 Task: Create a Workspace WS0000000023 in Trello with Workspace Type as ENGINEERING-IT and Workspace Description as WD0000000023. Invite a Team Member Mailaustralia7@gmail.com to Workspace WS0000000023 in Trello. Invite a Team Member Carxxstreet791@gmail.com to Workspace WS0000000023 in Trello. Invite a Team Member Ayush98111@gmail.com to Workspace WS0000000023 in Trello. Invite a Team Member Nikrathi899@gmail.com to Workspace WS0000000023 in Trello
Action: Mouse moved to (527, 50)
Screenshot: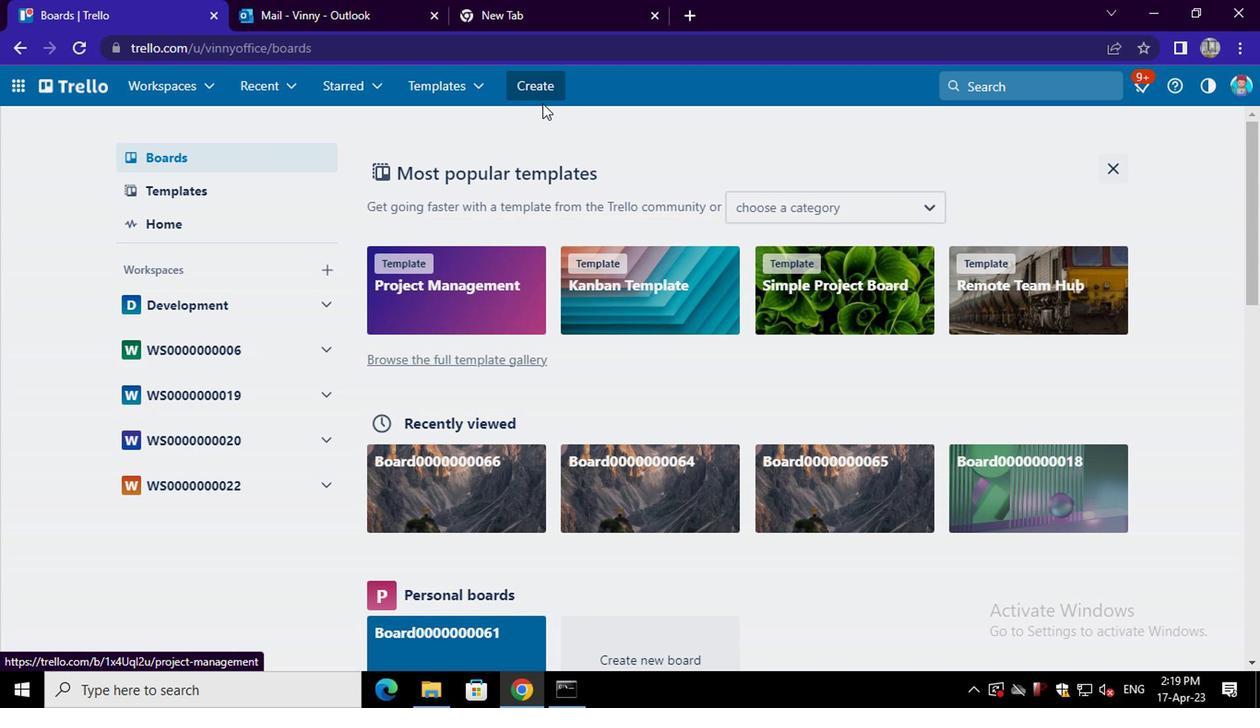 
Action: Mouse pressed left at (527, 50)
Screenshot: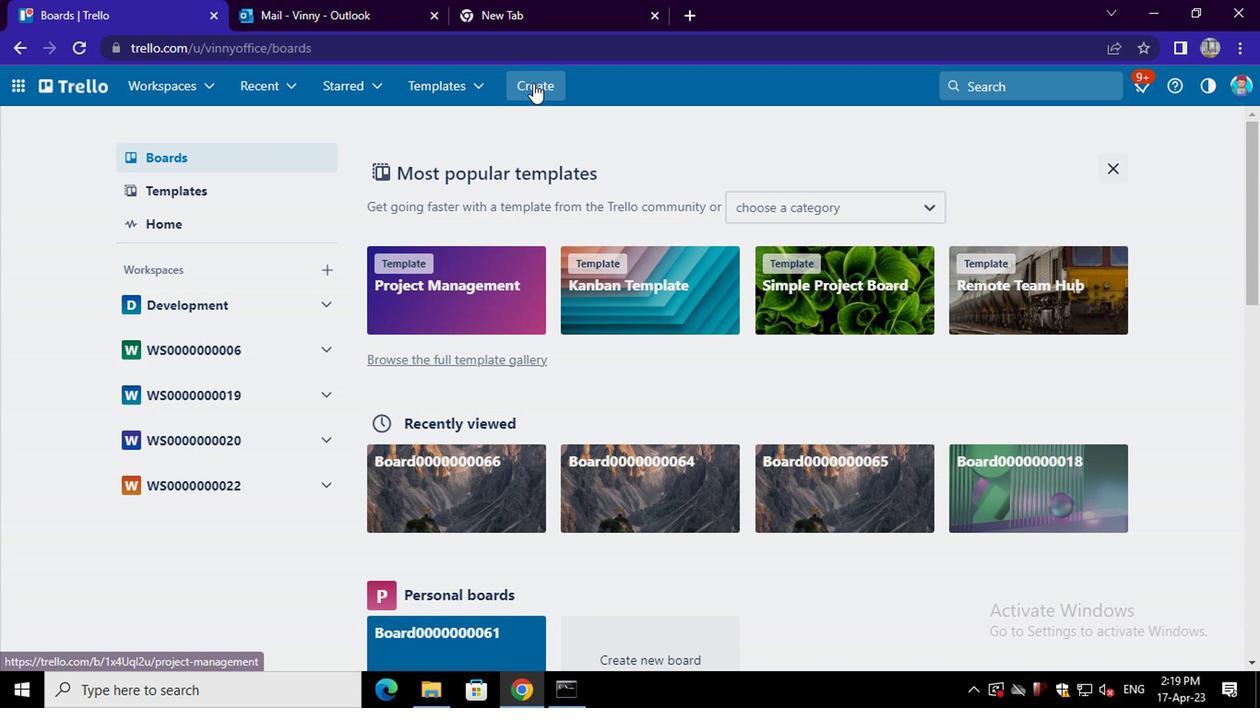
Action: Mouse moved to (545, 269)
Screenshot: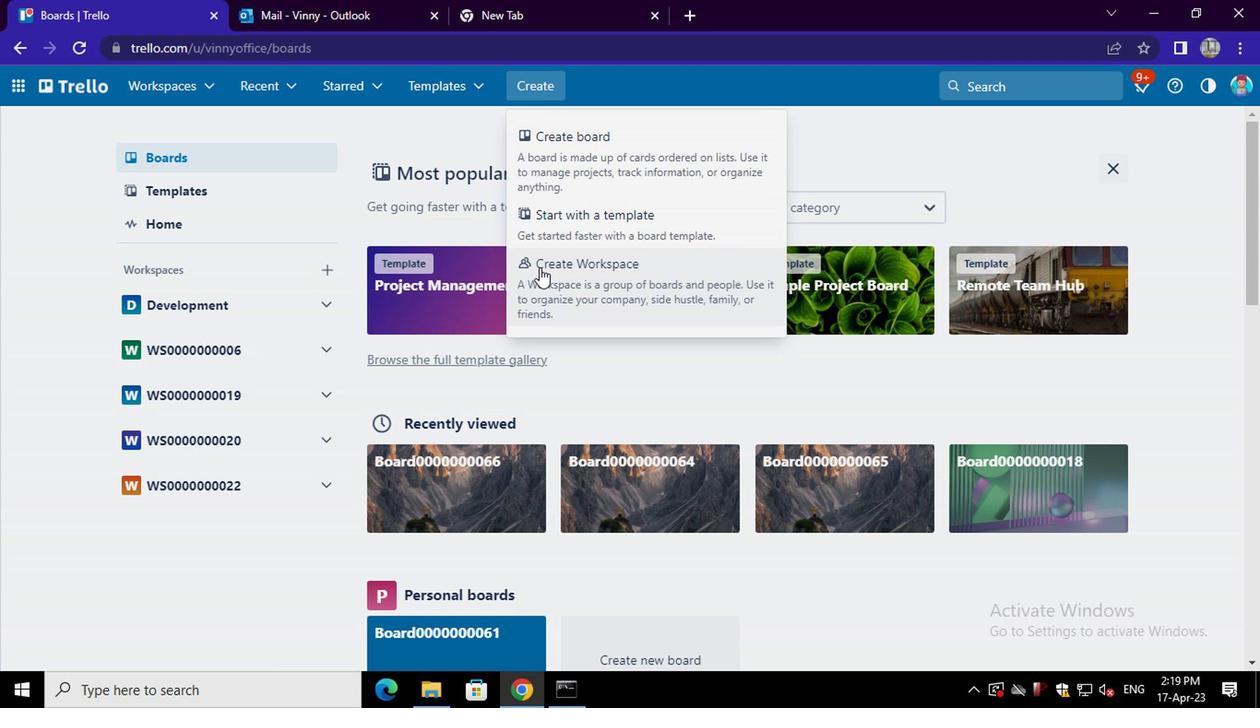 
Action: Mouse pressed left at (545, 269)
Screenshot: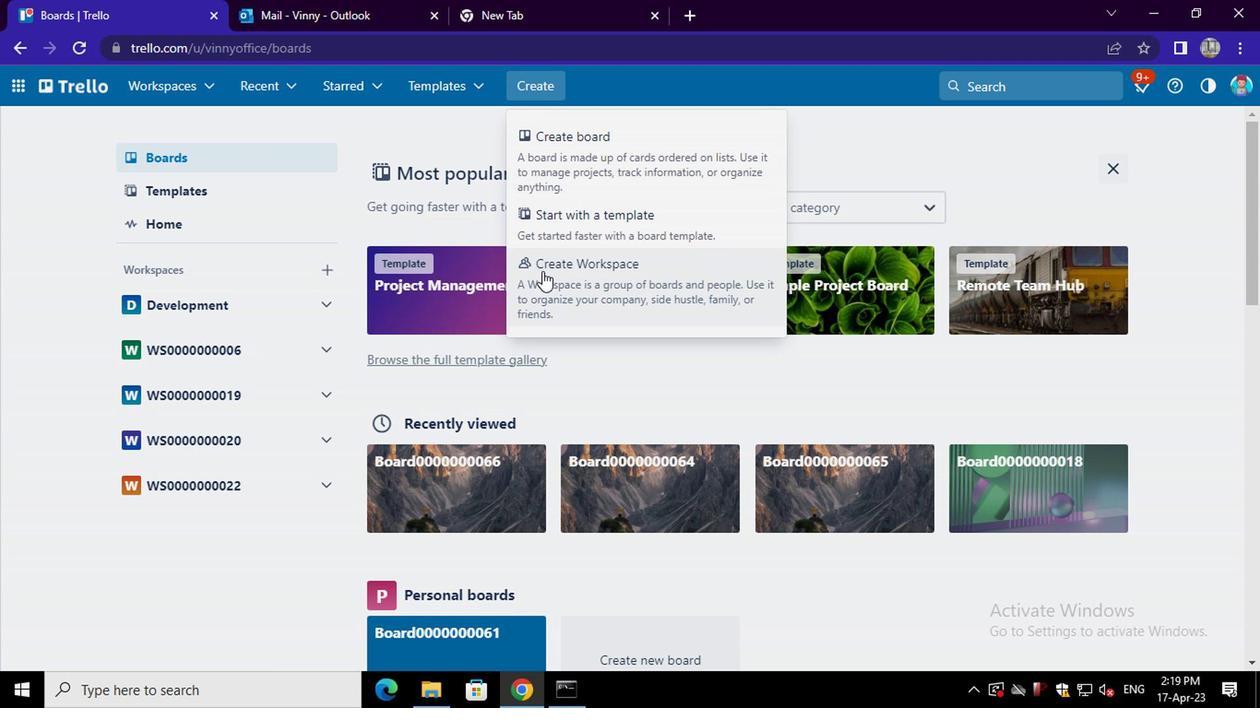 
Action: Mouse moved to (424, 311)
Screenshot: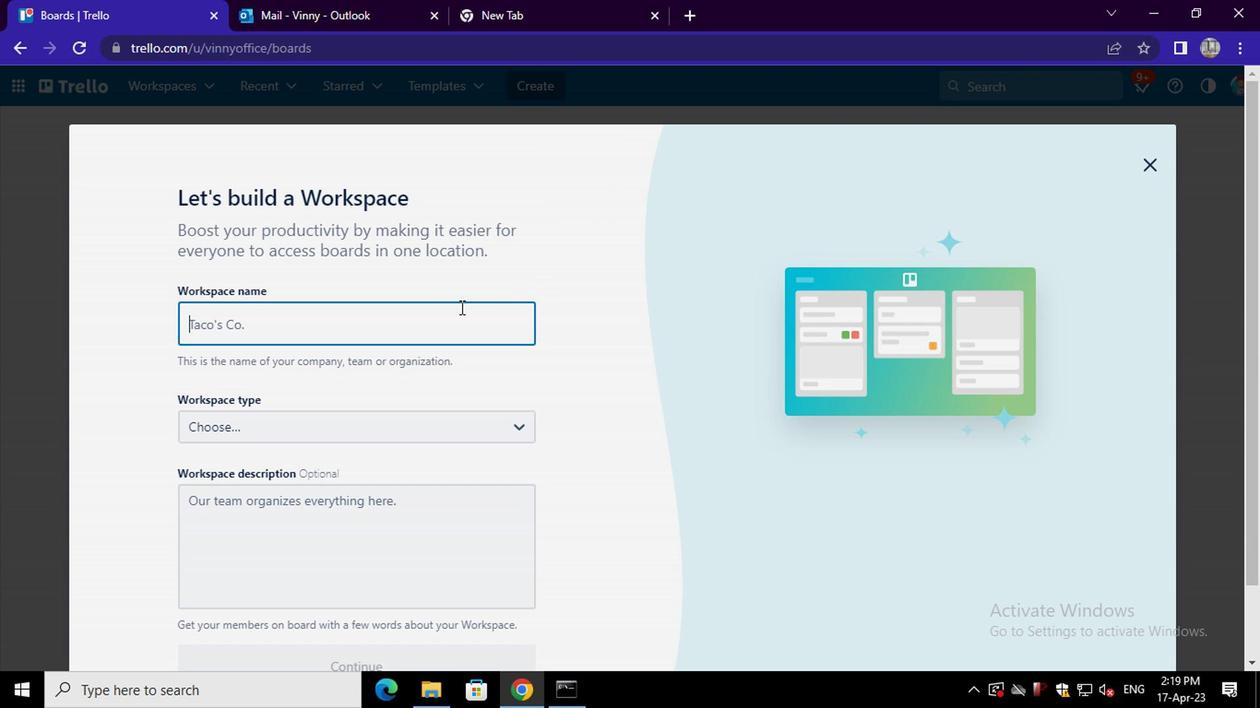 
Action: Mouse pressed left at (424, 311)
Screenshot: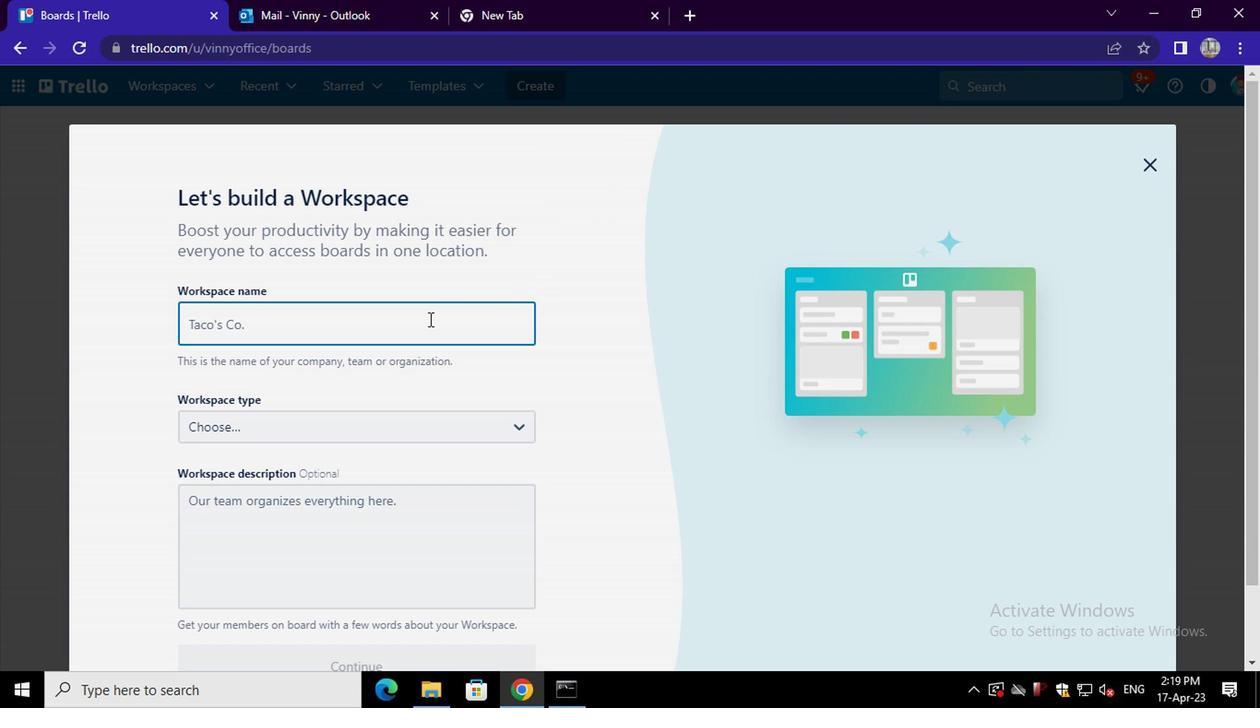 
Action: Key pressed <Key.shift>WS0000000023
Screenshot: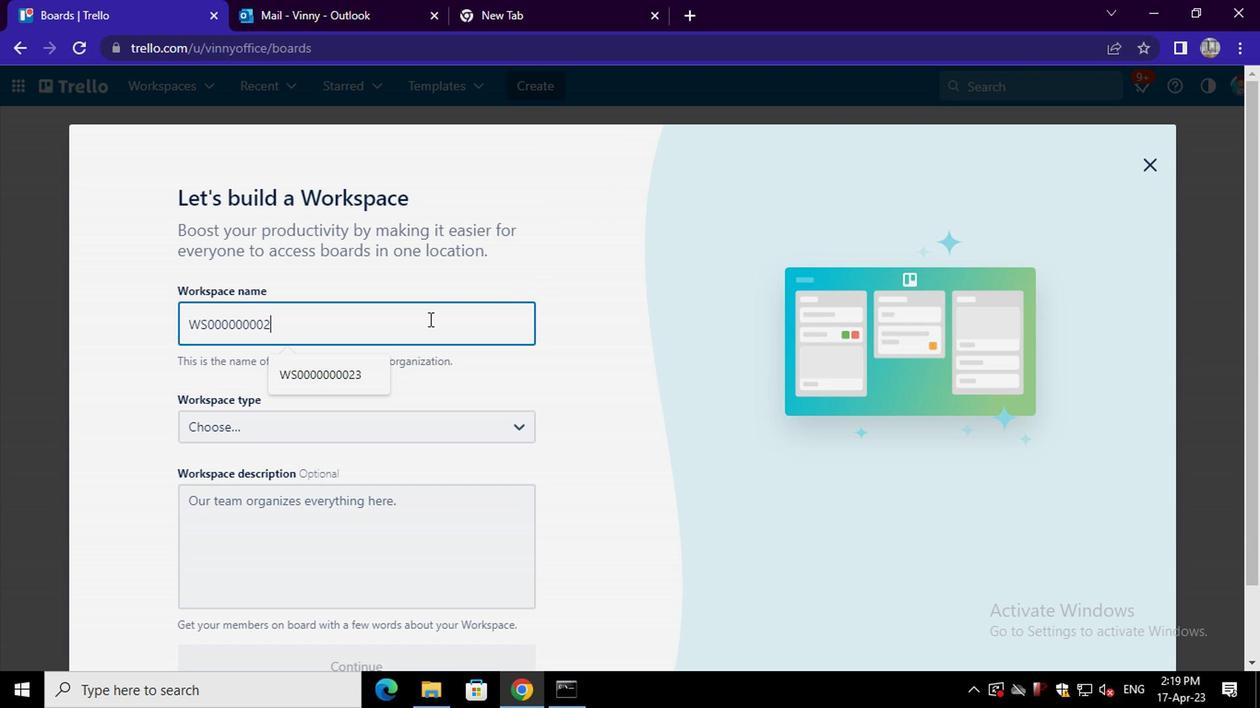 
Action: Mouse moved to (431, 420)
Screenshot: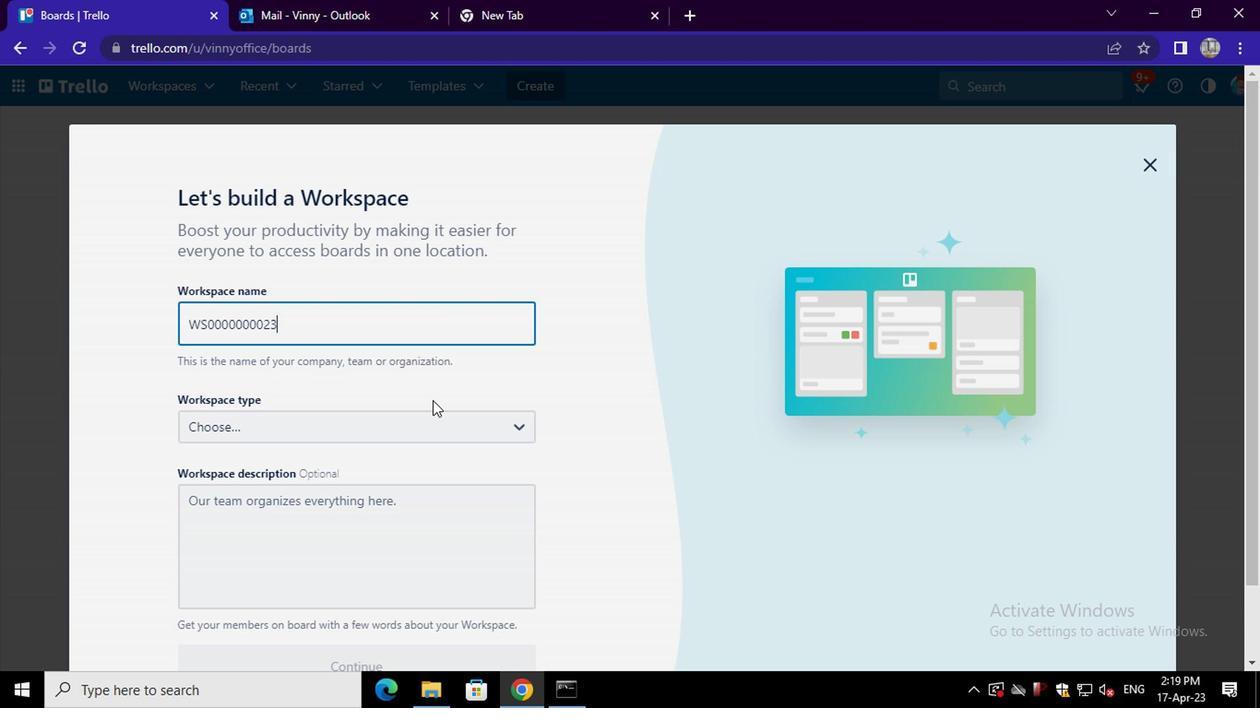 
Action: Mouse pressed left at (431, 420)
Screenshot: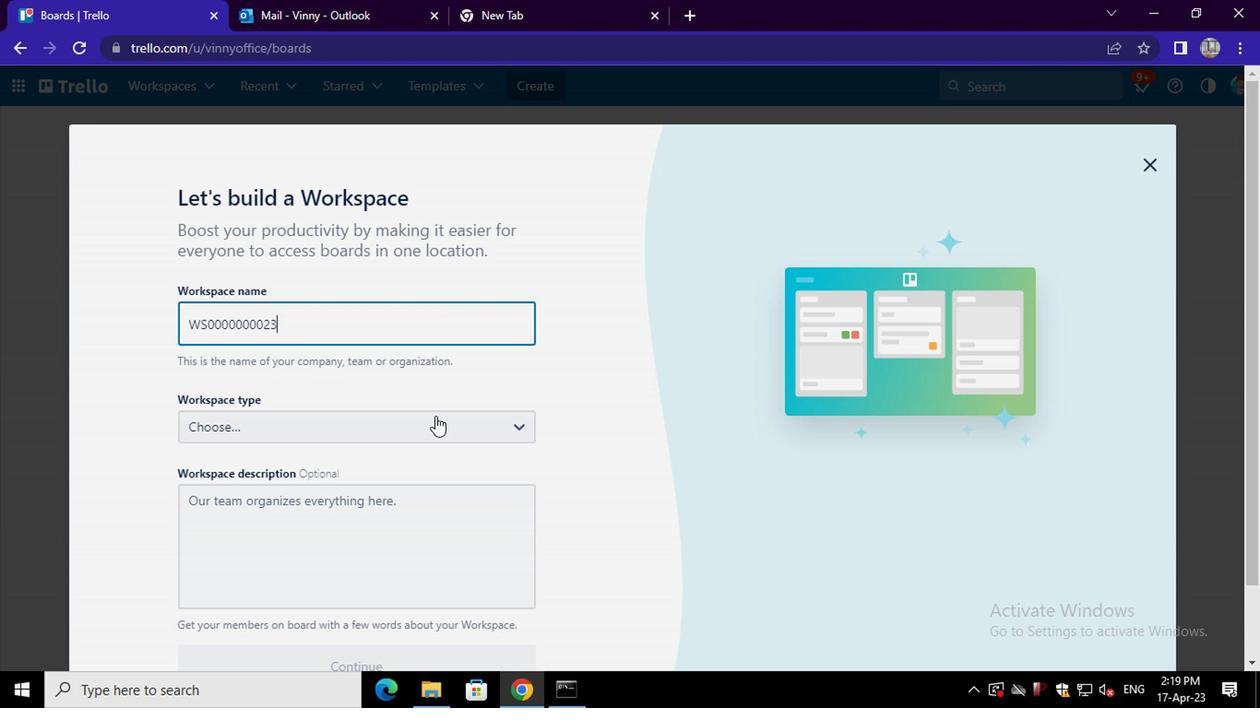 
Action: Mouse moved to (360, 488)
Screenshot: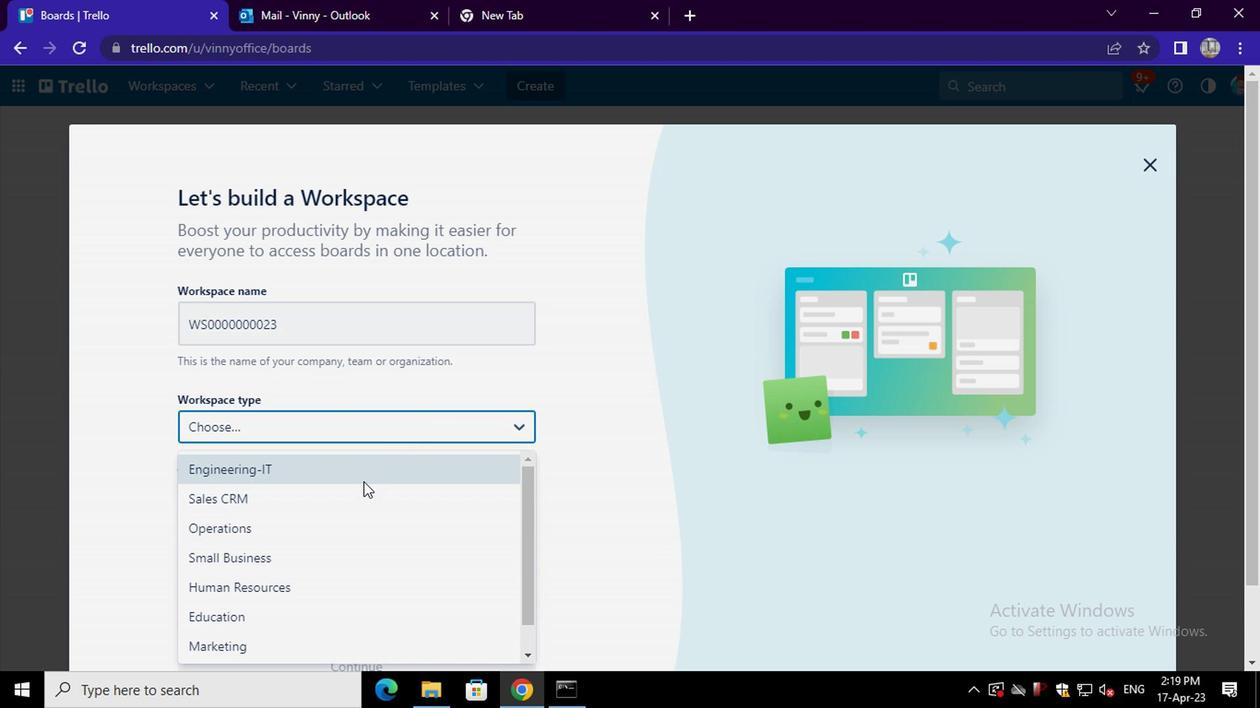 
Action: Mouse pressed left at (360, 488)
Screenshot: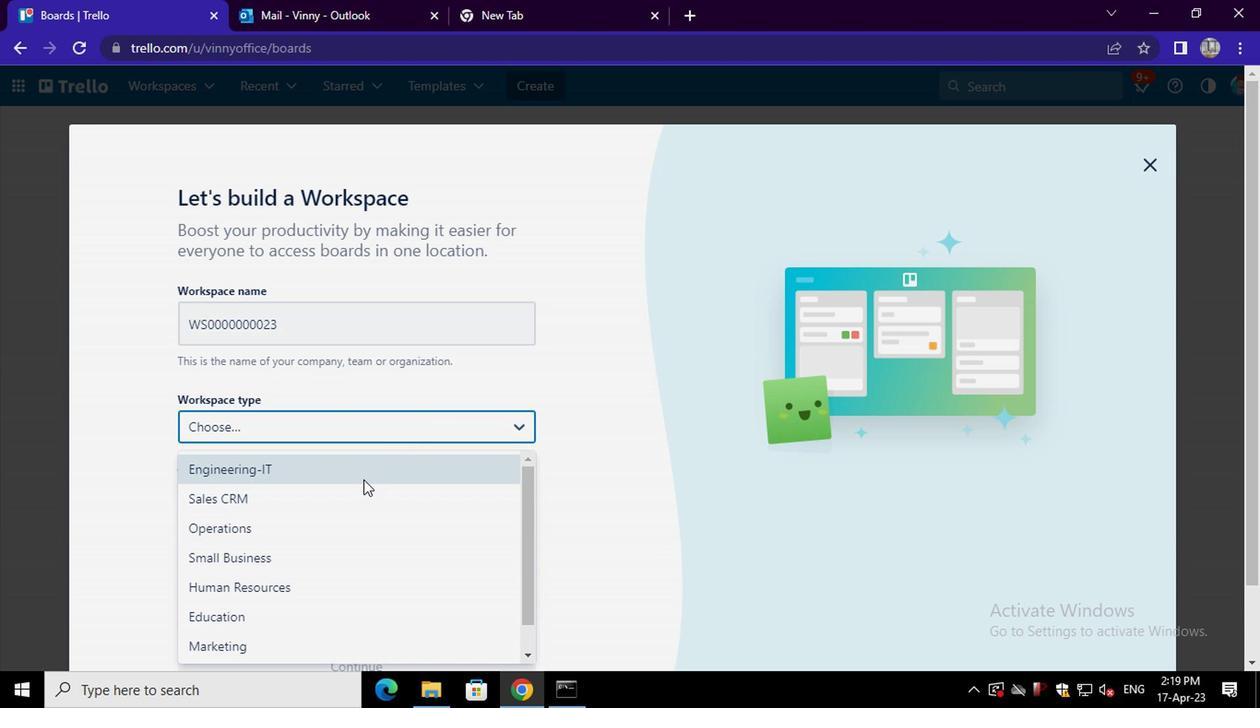 
Action: Mouse moved to (336, 520)
Screenshot: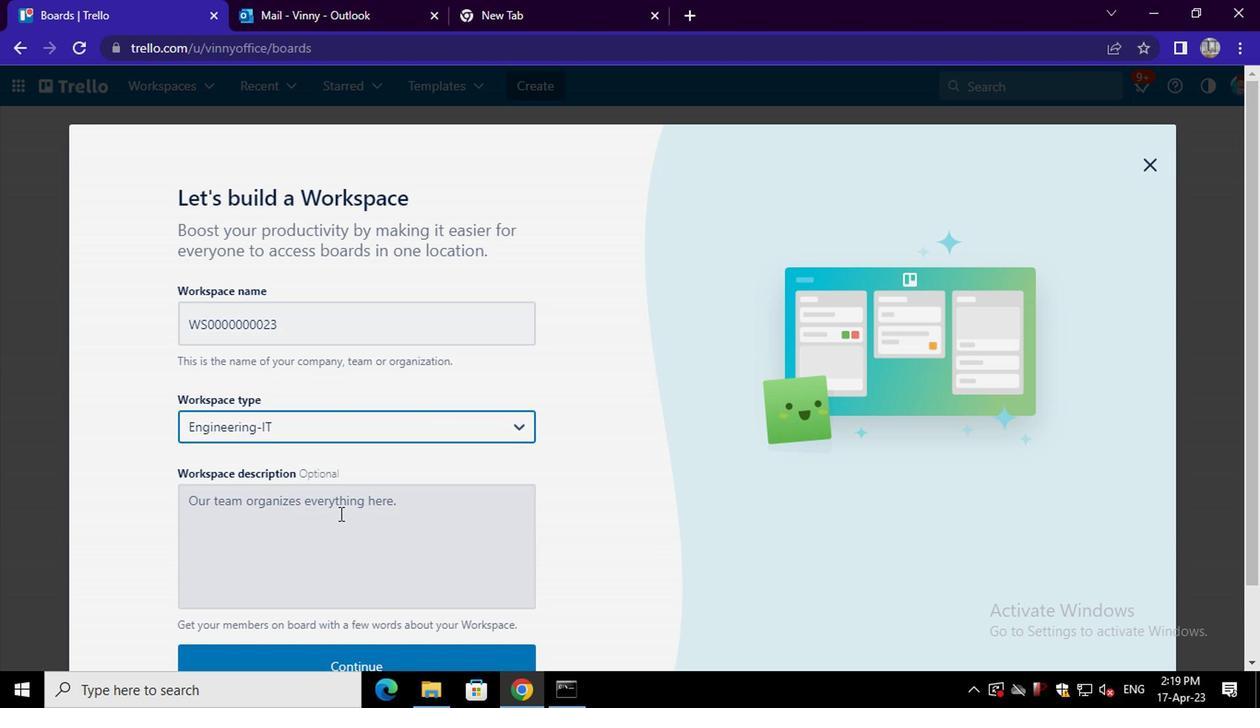 
Action: Mouse pressed left at (336, 520)
Screenshot: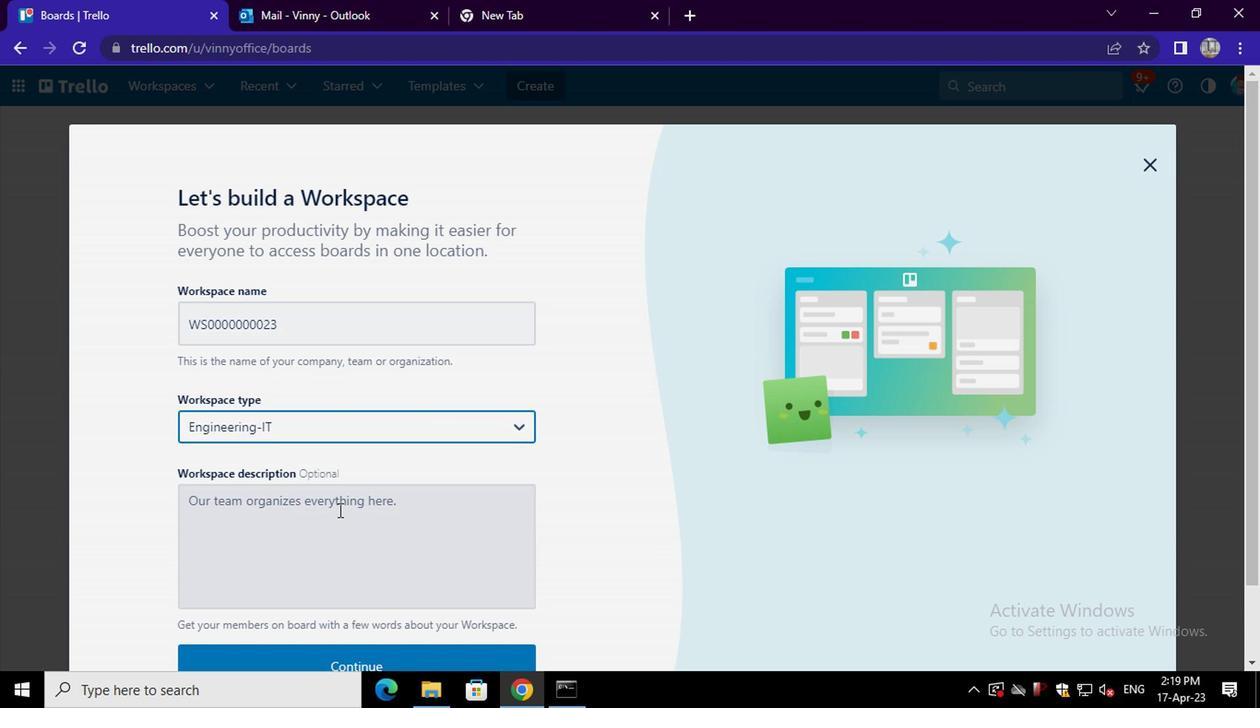
Action: Key pressed <Key.shift>WD0000000023
Screenshot: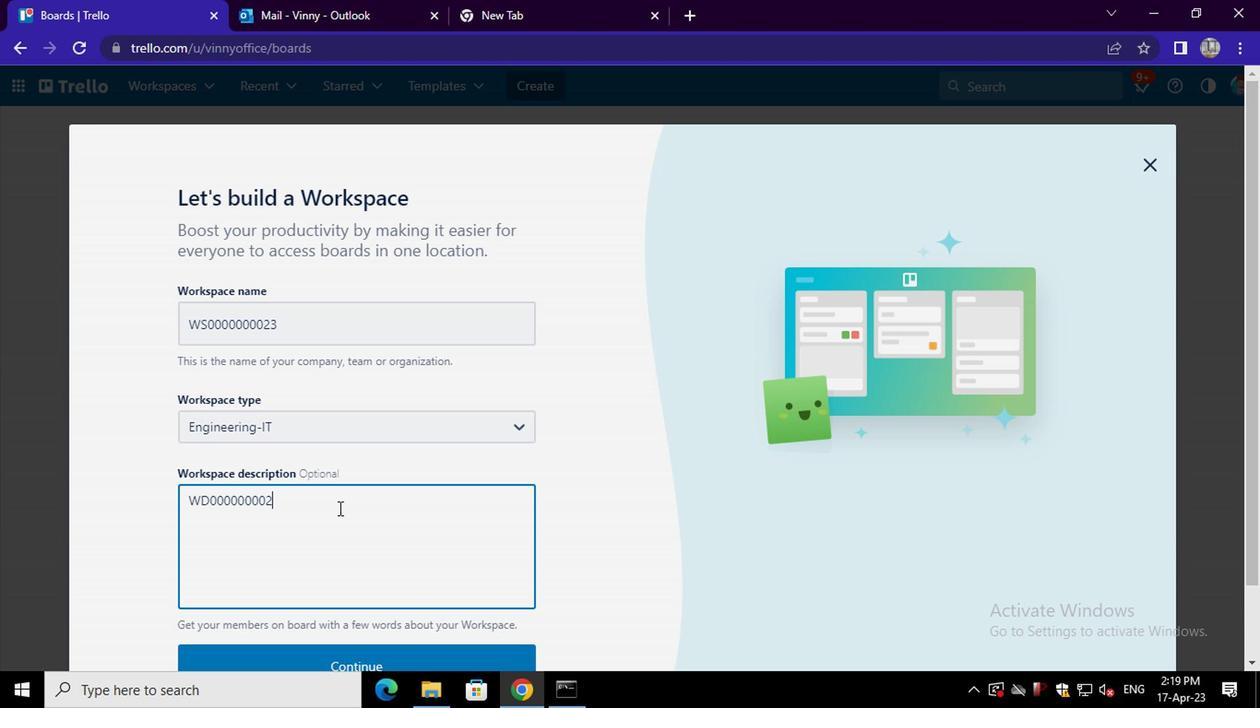 
Action: Mouse moved to (364, 693)
Screenshot: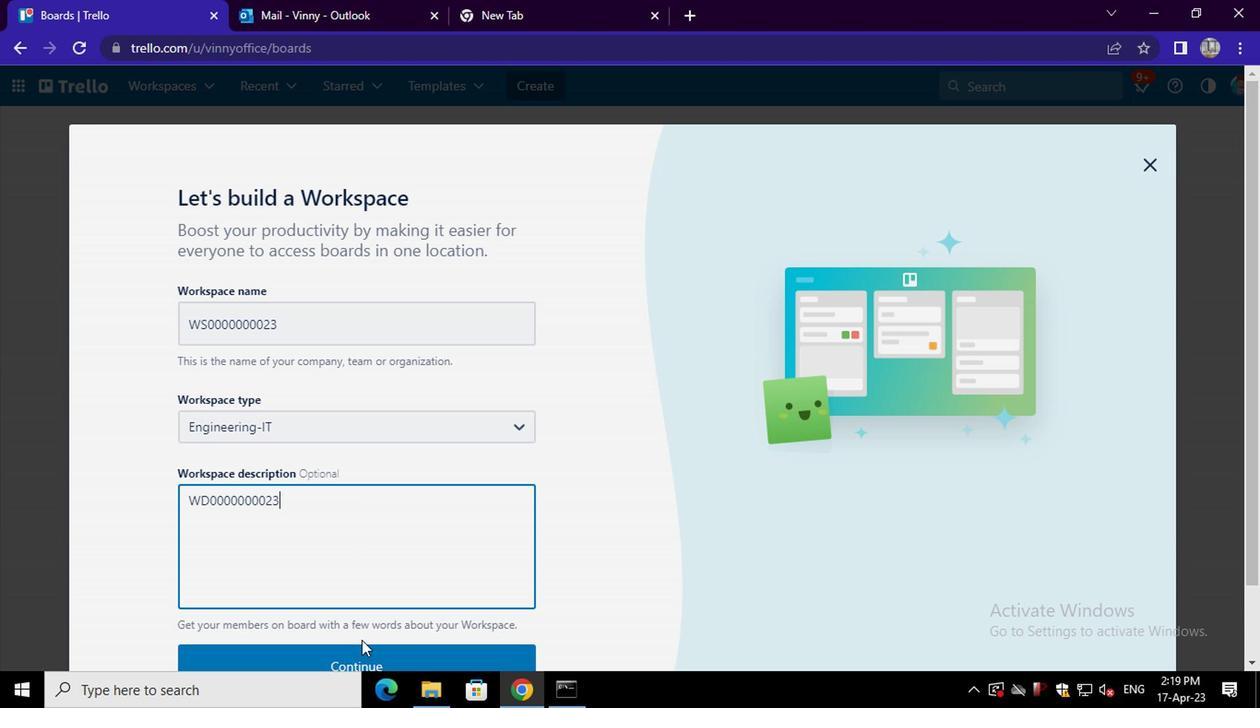 
Action: Mouse pressed left at (364, 693)
Screenshot: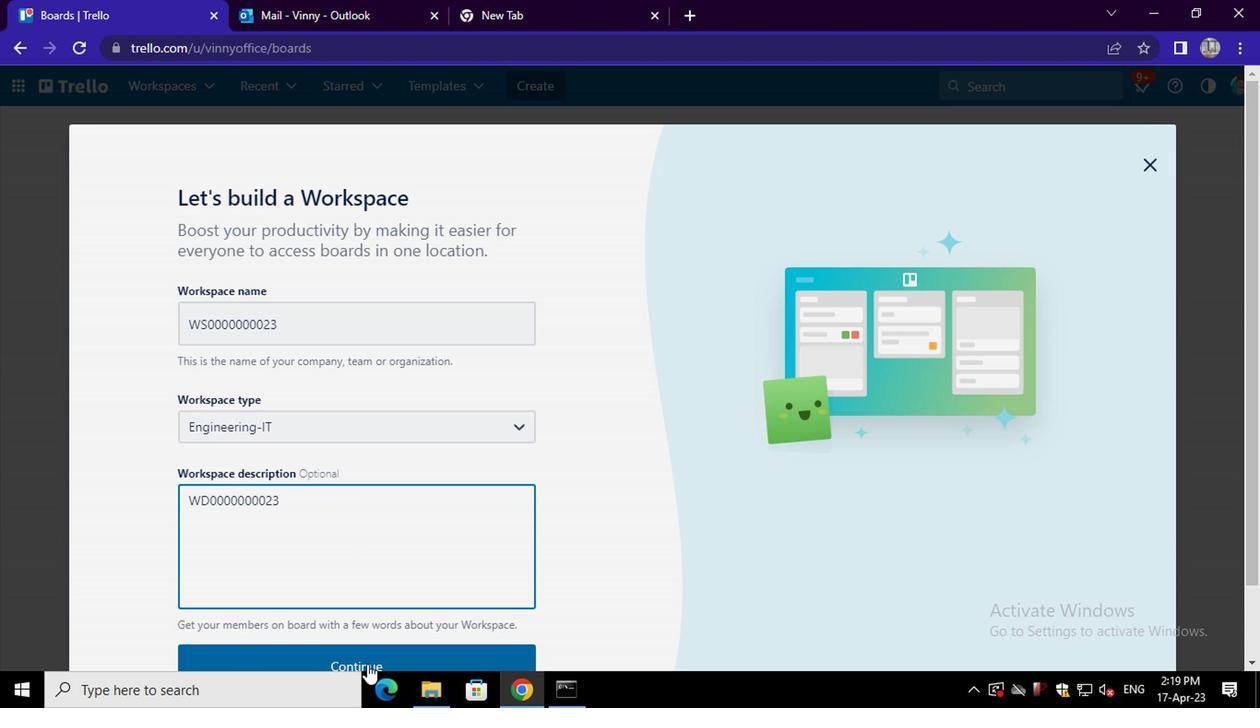 
Action: Mouse moved to (305, 324)
Screenshot: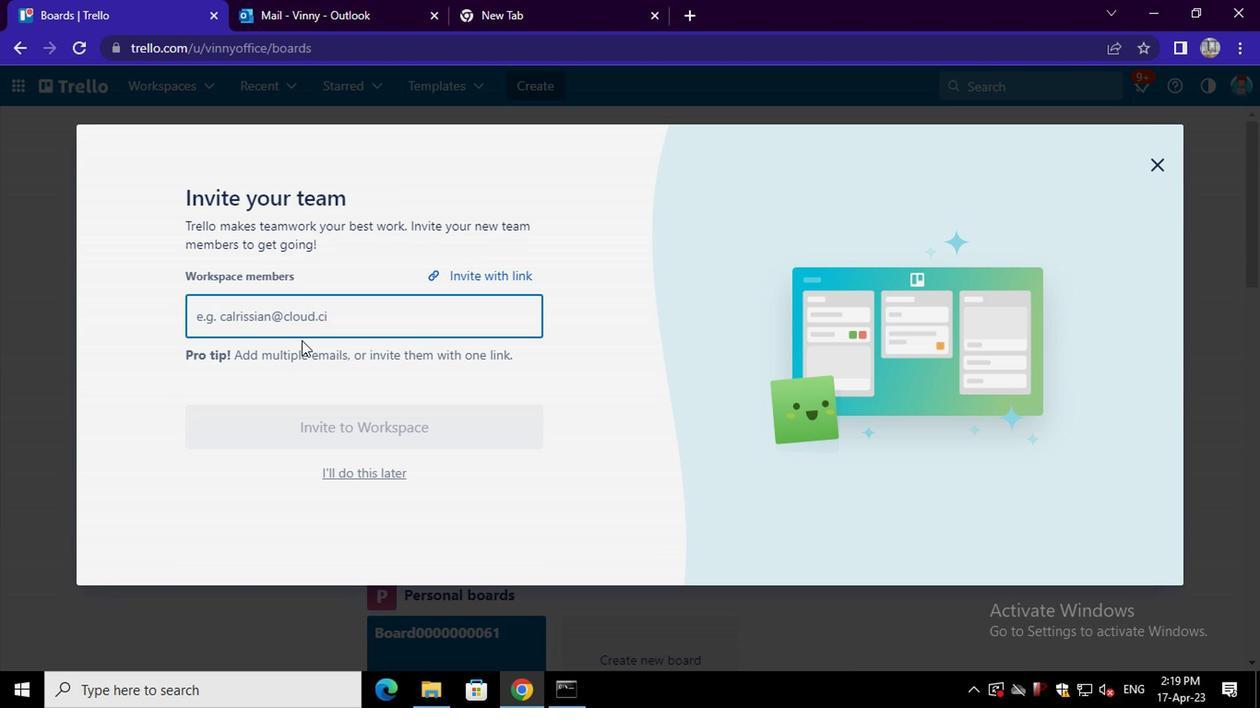 
Action: Mouse pressed left at (305, 324)
Screenshot: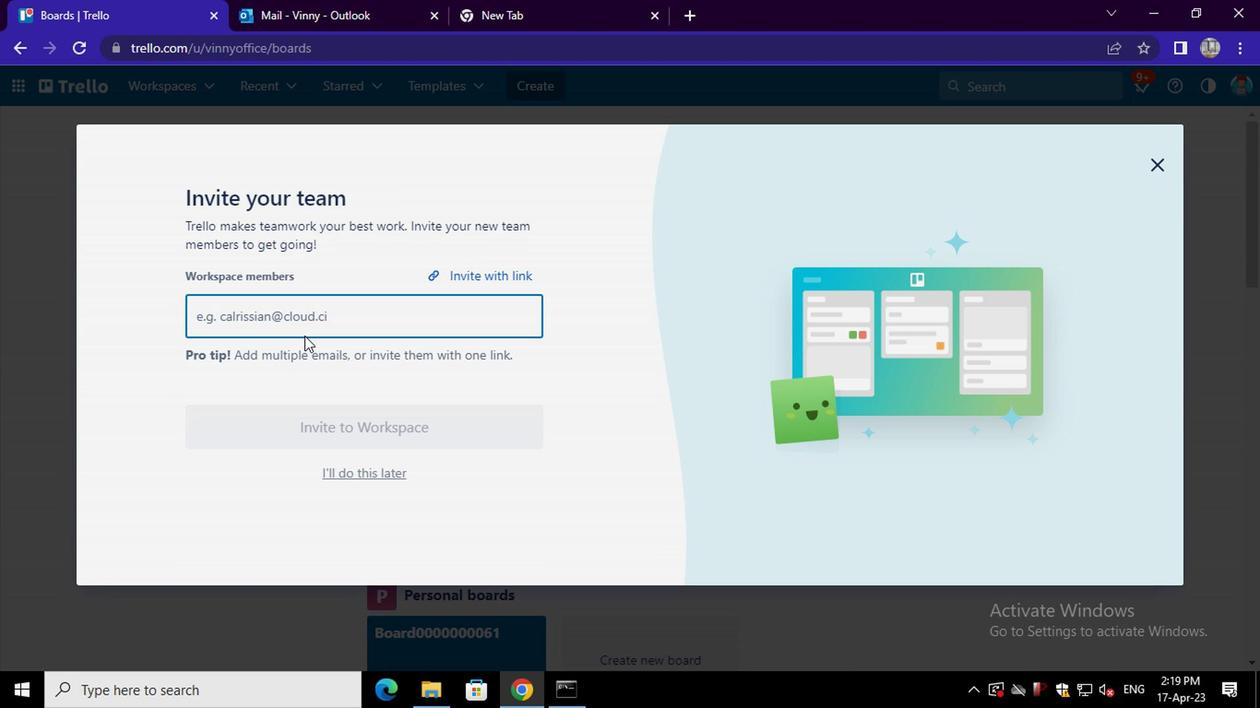 
Action: Mouse moved to (307, 322)
Screenshot: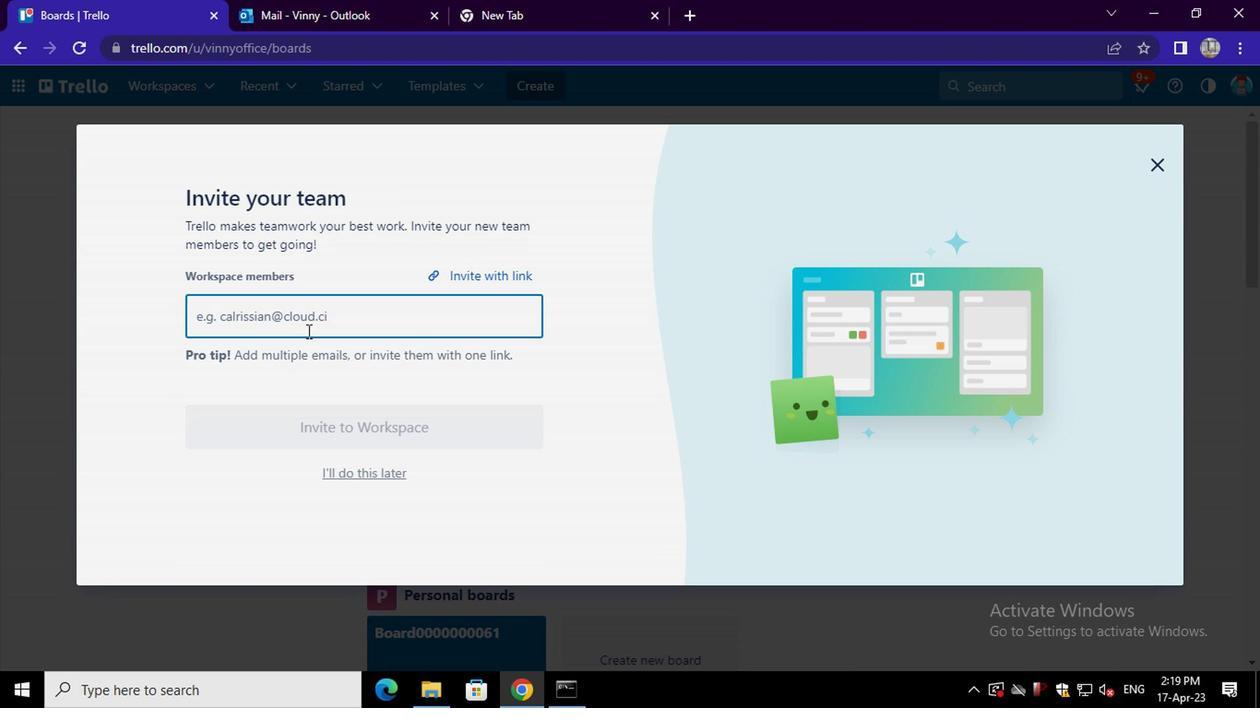 
Action: Key pressed <Key.shift>MAILAUSTRALIA7<Key.shift>@GMAIL.COM
Screenshot: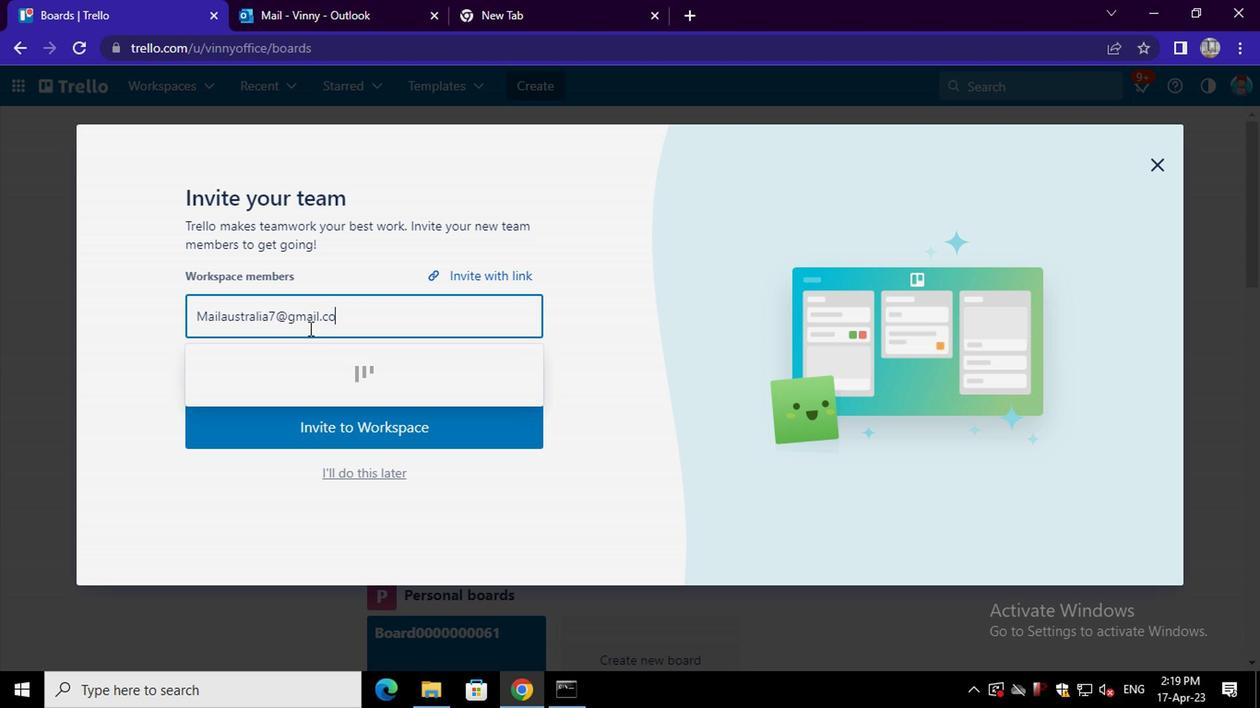 
Action: Mouse moved to (261, 381)
Screenshot: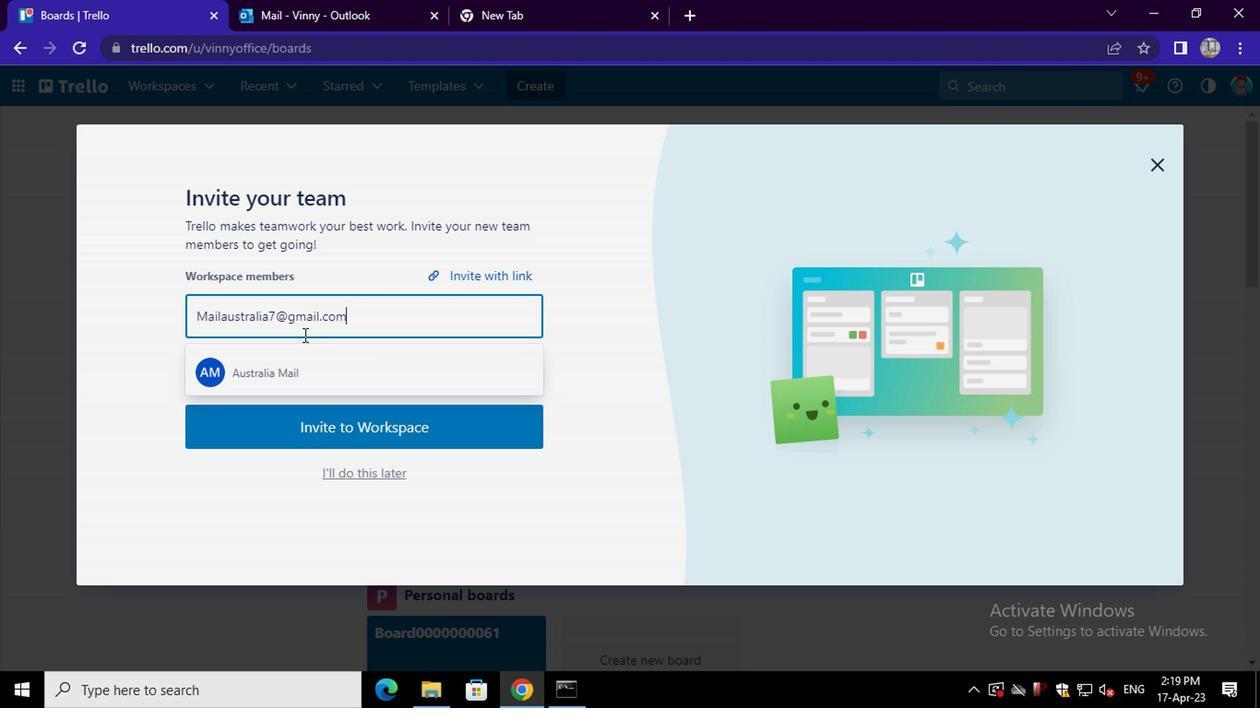 
Action: Mouse pressed left at (261, 381)
Screenshot: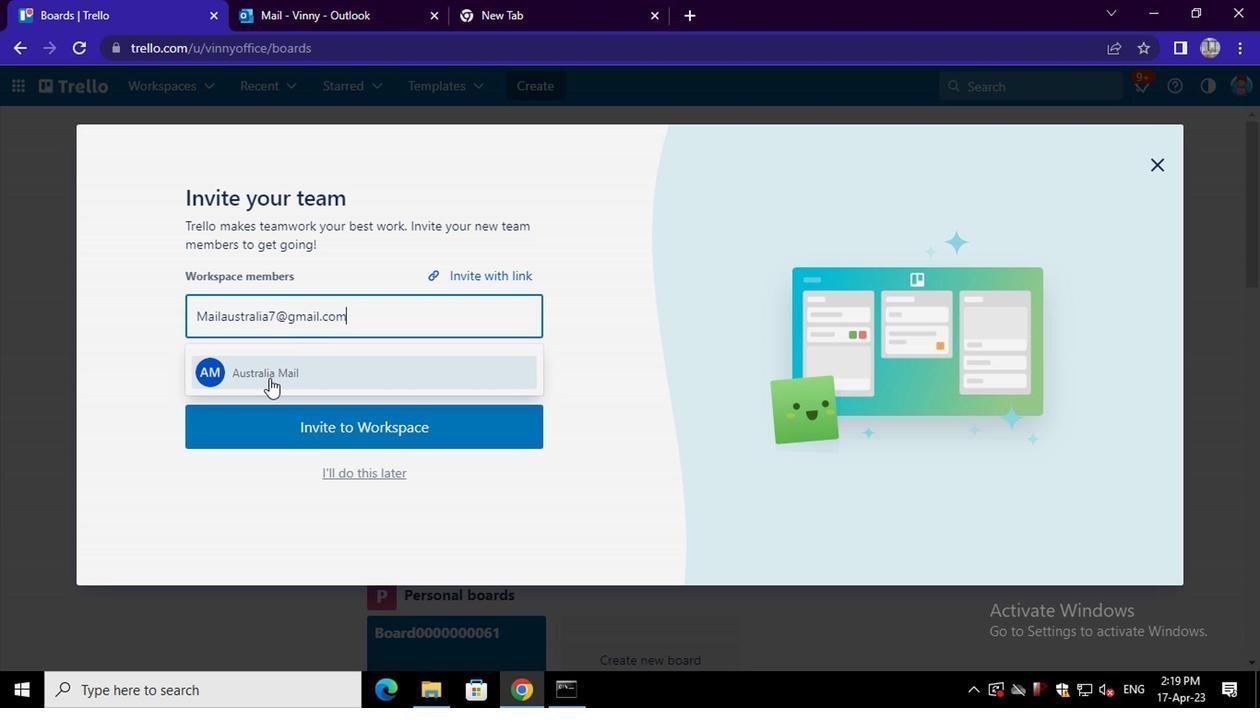 
Action: Mouse moved to (326, 308)
Screenshot: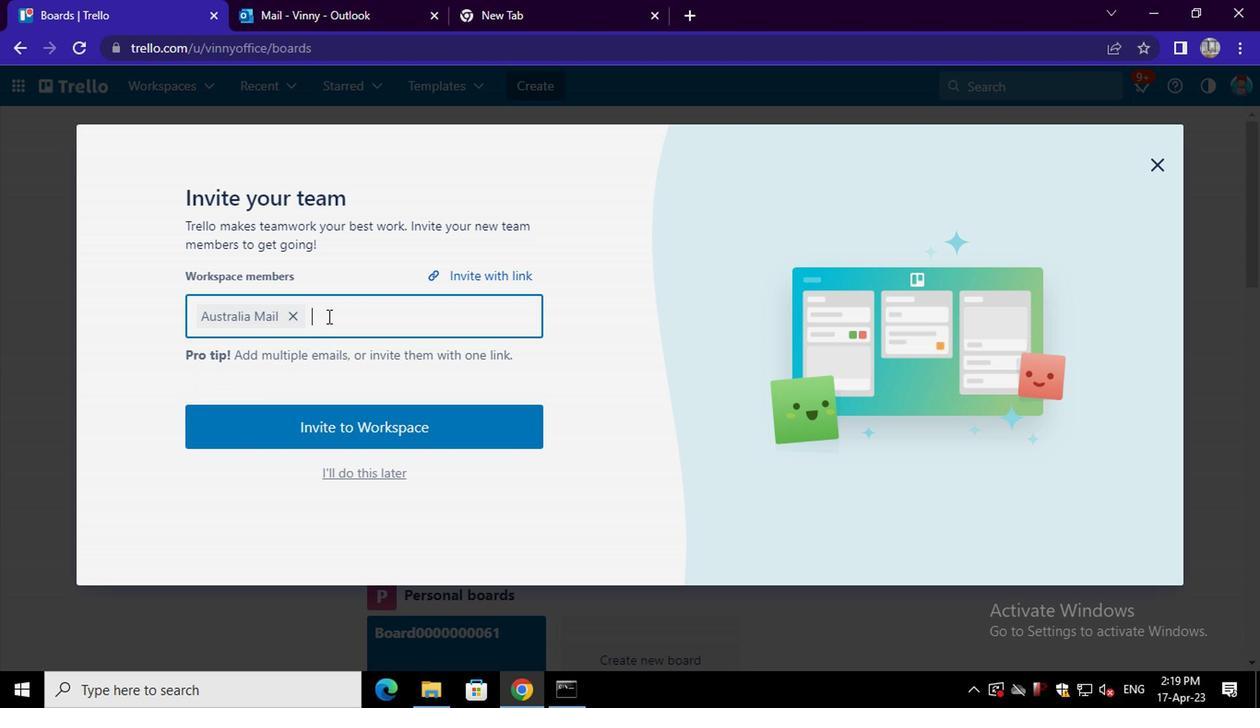 
Action: Mouse pressed left at (326, 308)
Screenshot: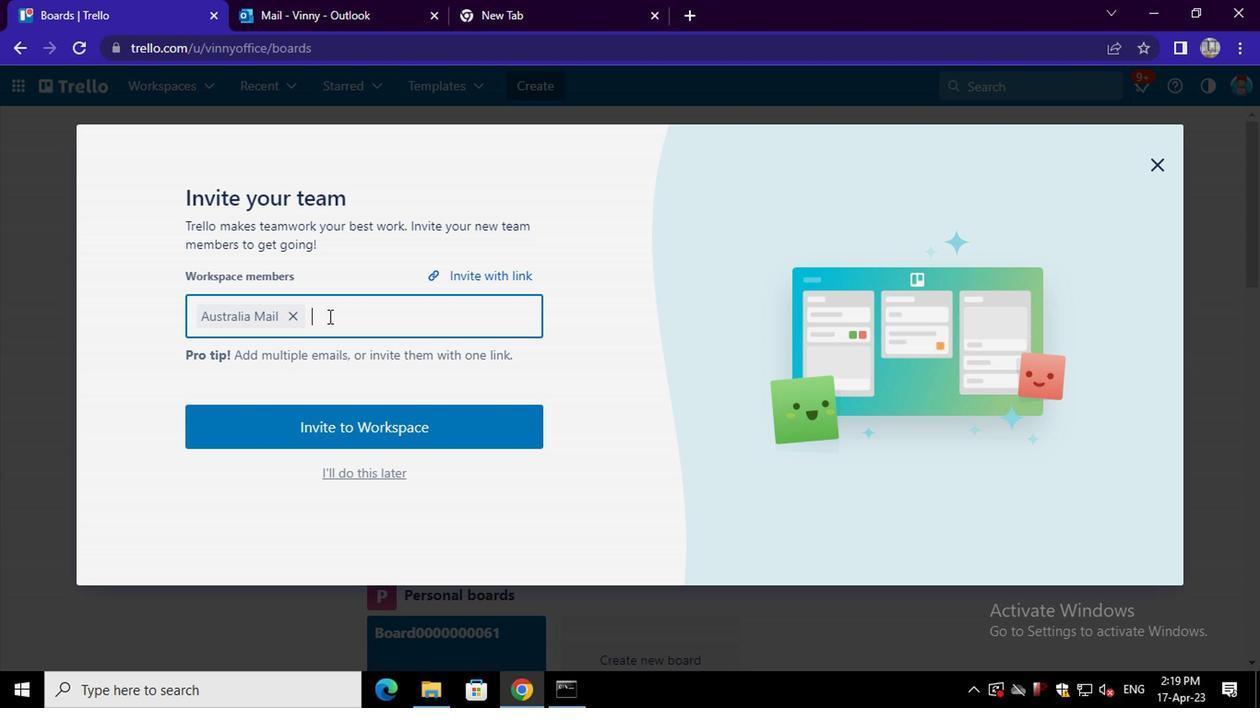 
Action: Key pressed <Key.shift>CARXXSTREET791<Key.shift>@GMAIL.COM
Screenshot: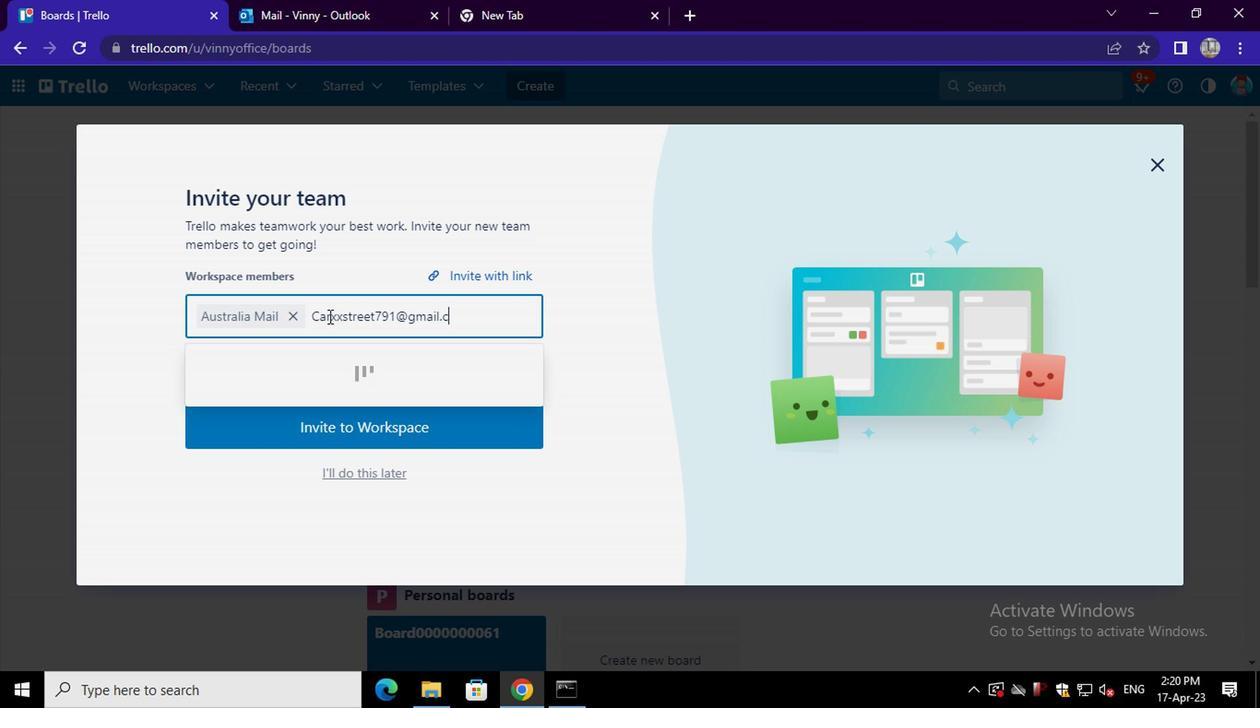 
Action: Mouse moved to (308, 365)
Screenshot: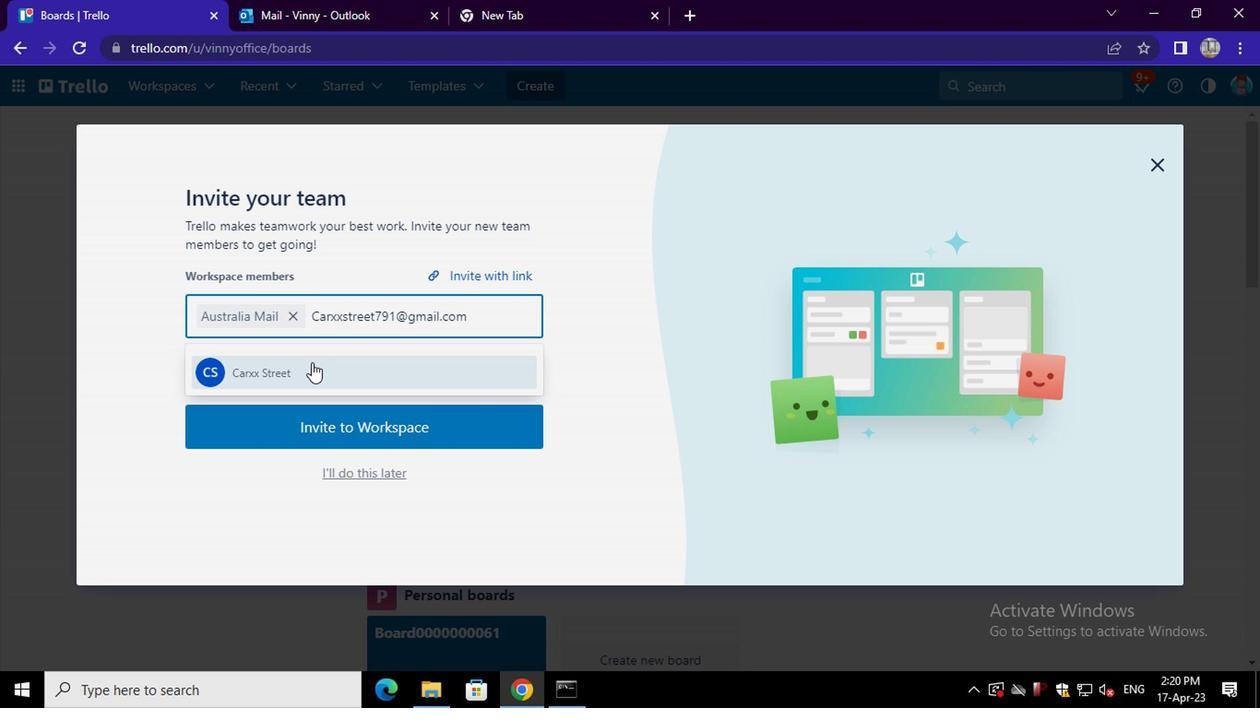 
Action: Mouse pressed left at (308, 365)
Screenshot: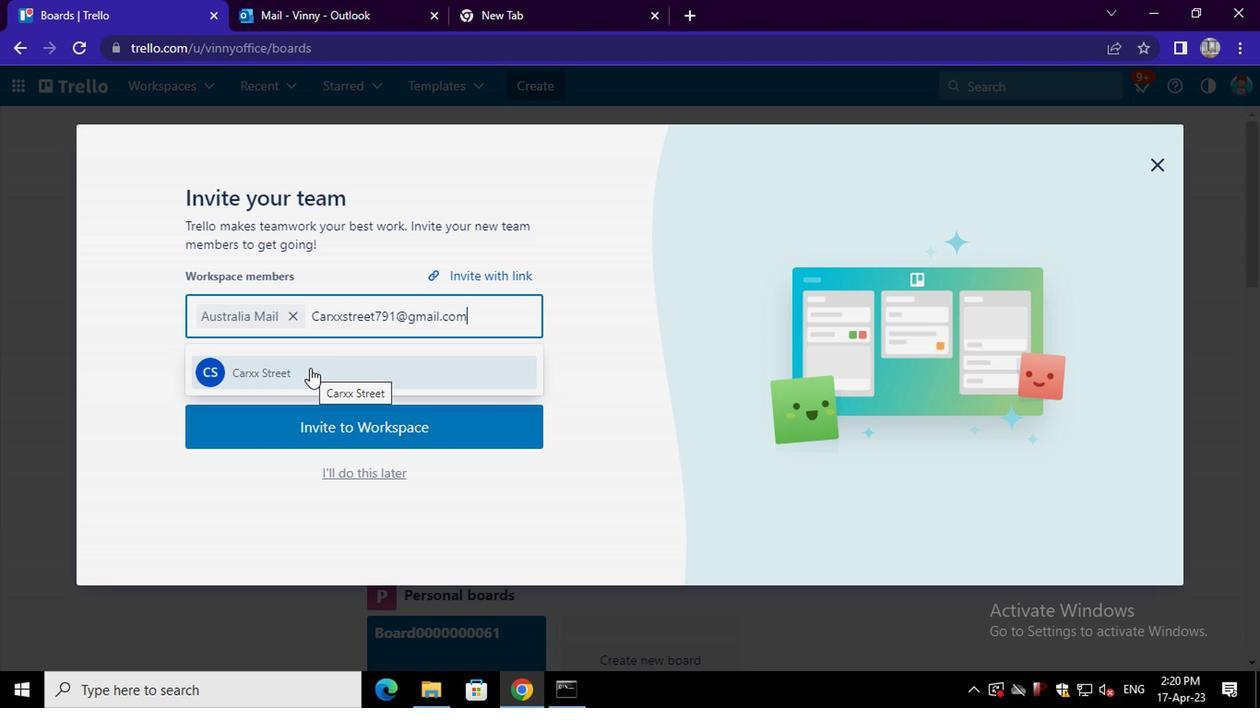 
Action: Mouse moved to (351, 344)
Screenshot: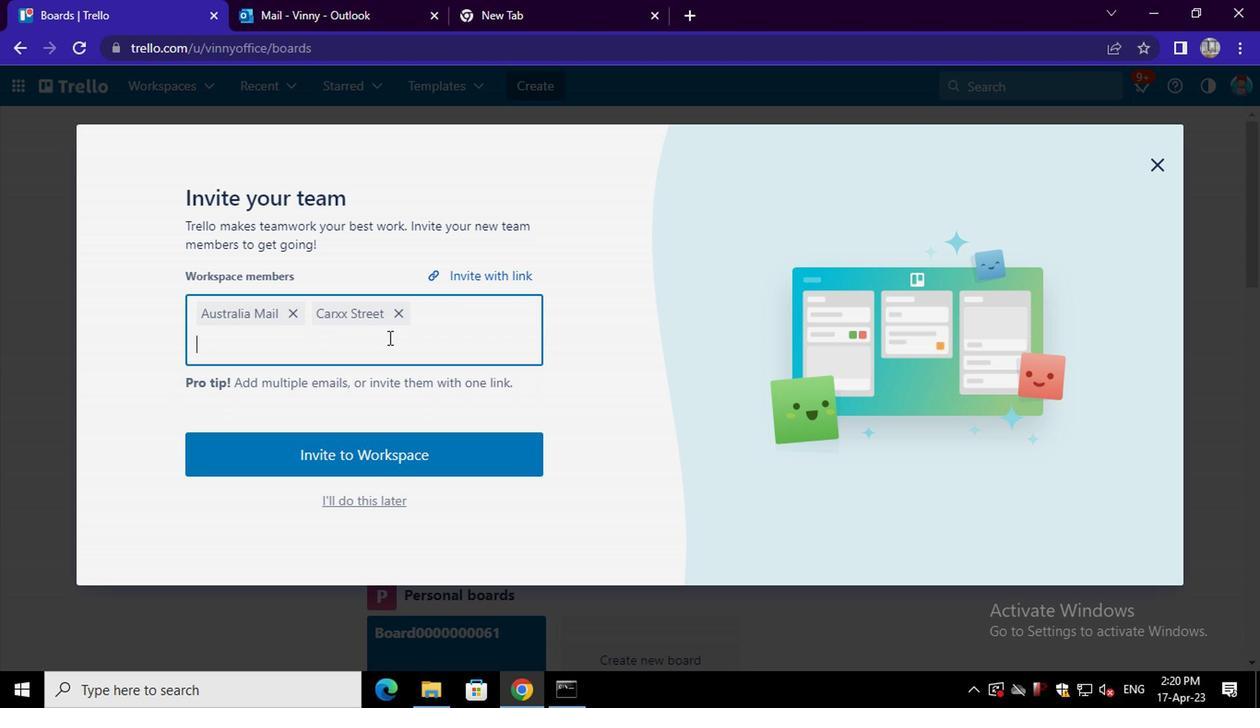 
Action: Mouse pressed left at (351, 344)
Screenshot: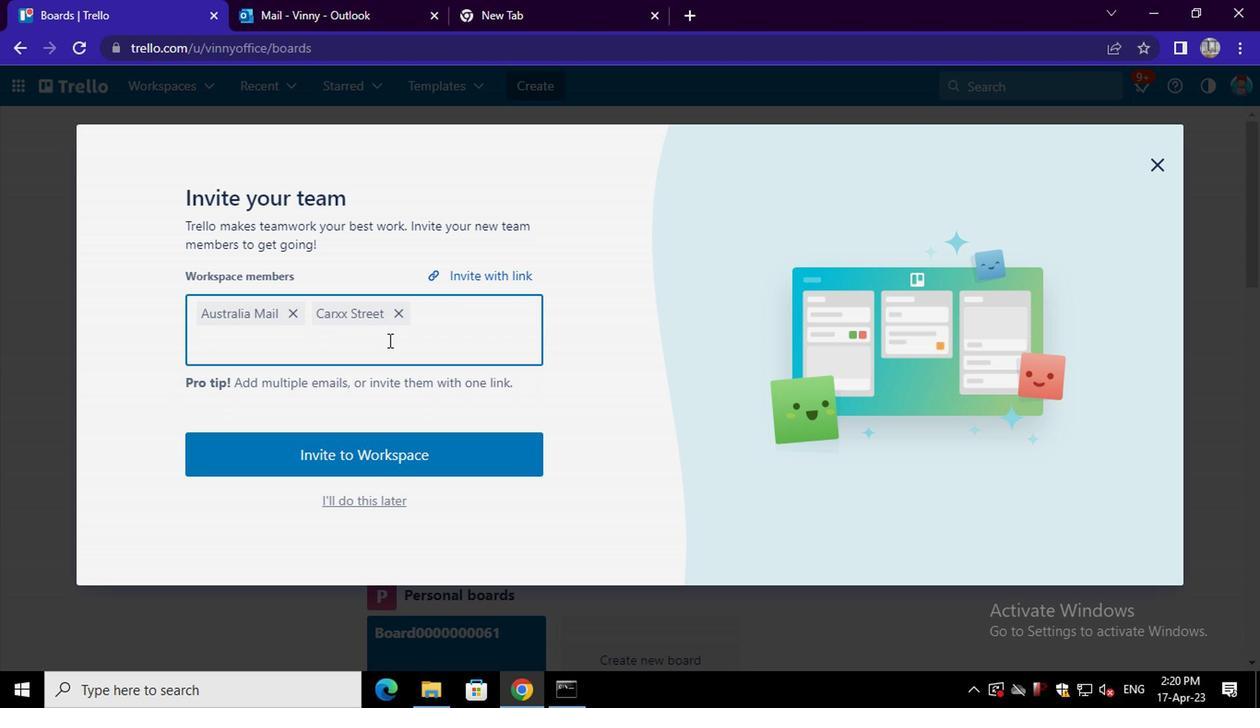 
Action: Key pressed <Key.shift>AYUSH98111<Key.shift>@GMAIL.COM
Screenshot: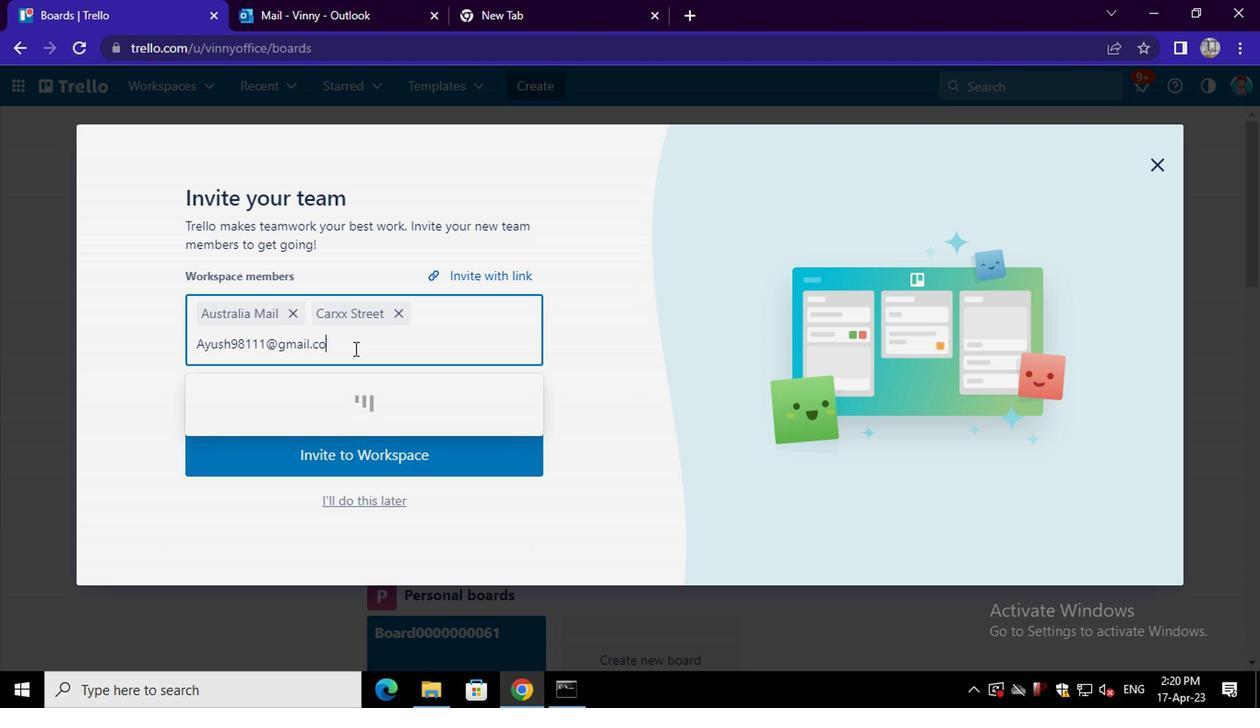 
Action: Mouse moved to (334, 412)
Screenshot: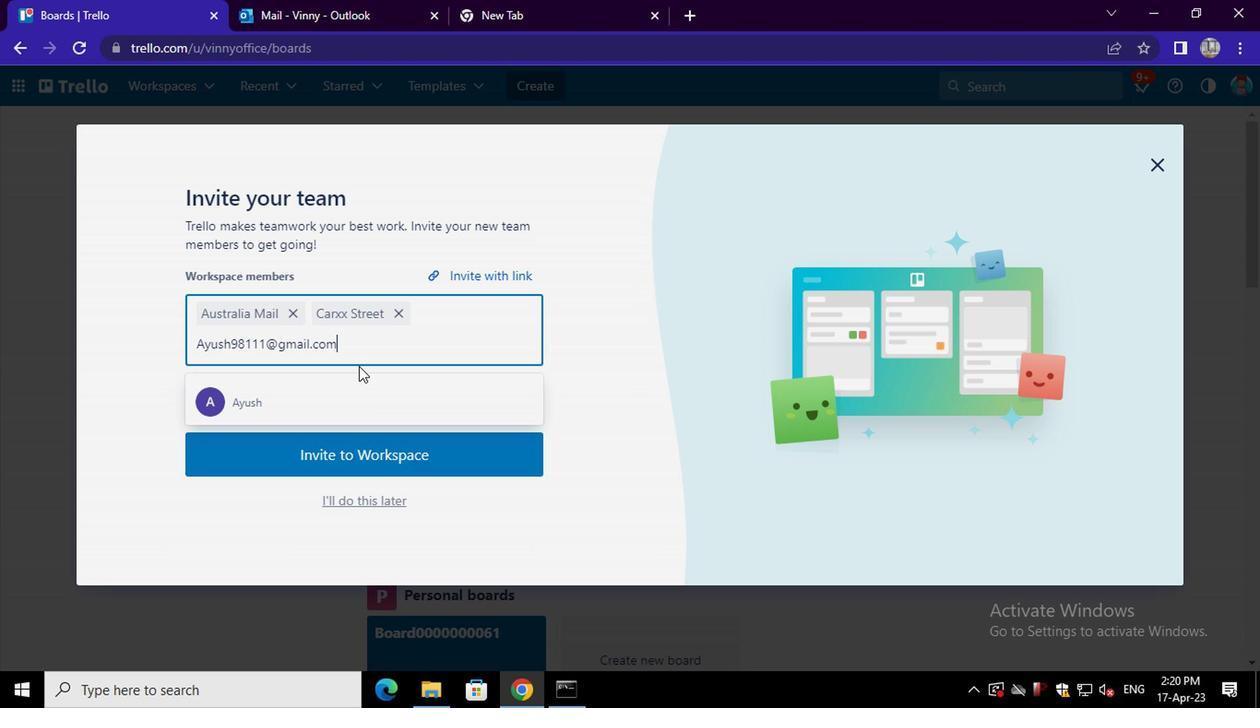 
Action: Mouse pressed left at (334, 412)
Screenshot: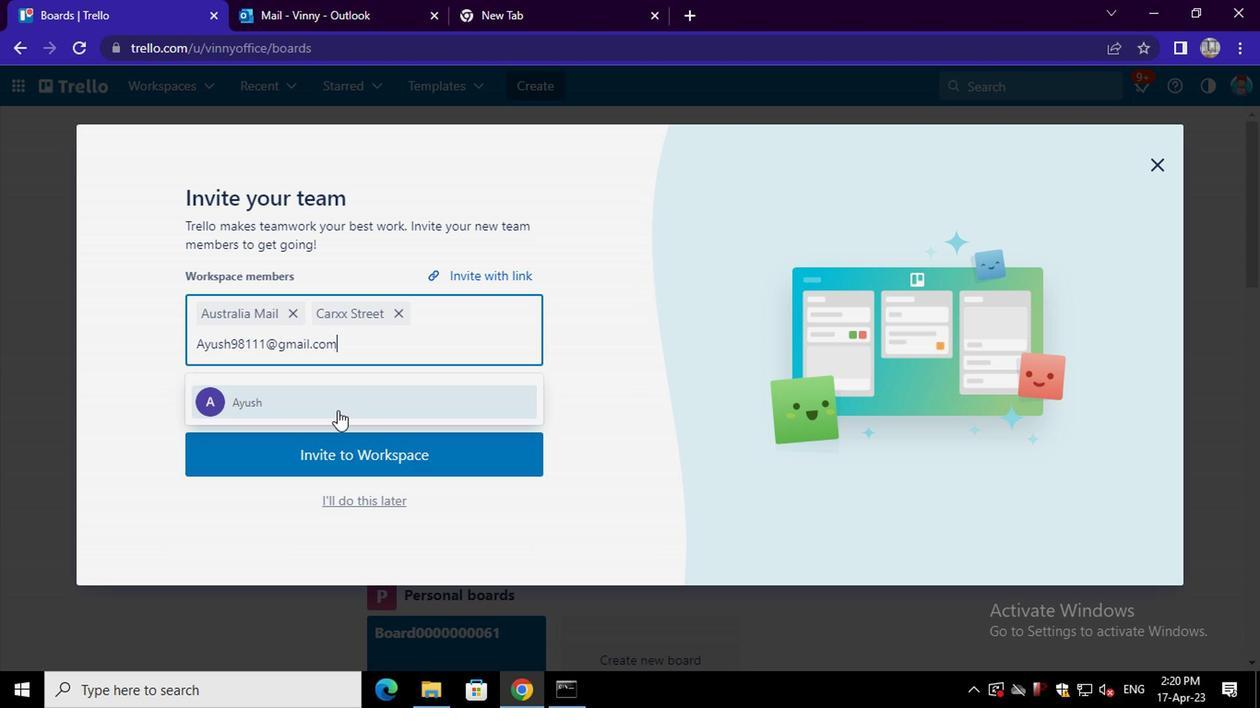 
Action: Mouse moved to (378, 343)
Screenshot: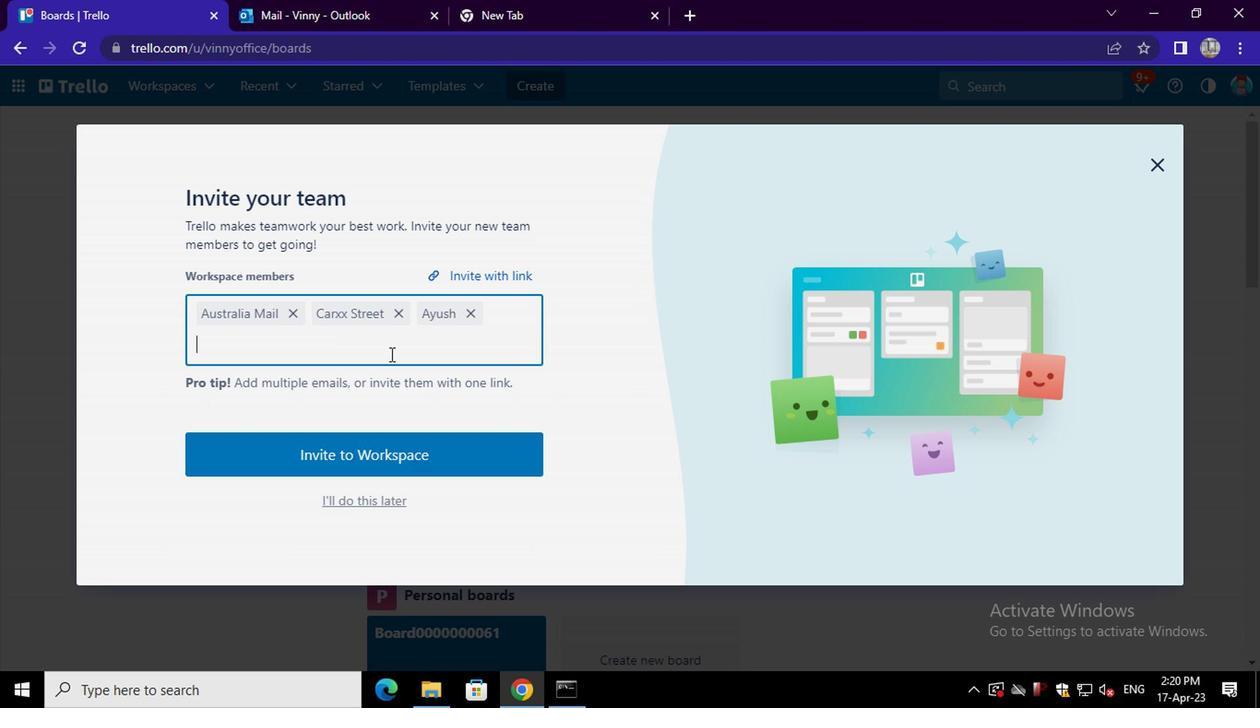 
Action: Mouse pressed left at (378, 343)
Screenshot: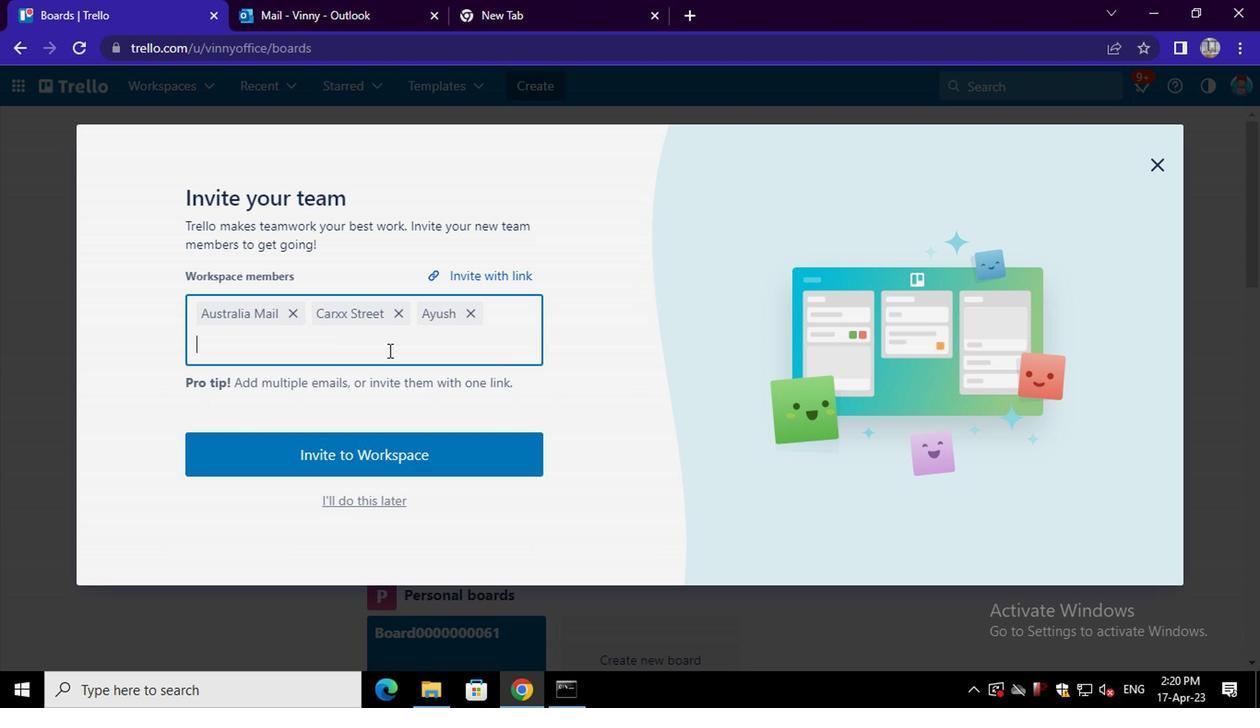 
Action: Key pressed NIKRATHI899<Key.shift>@GMAIL.COM
Screenshot: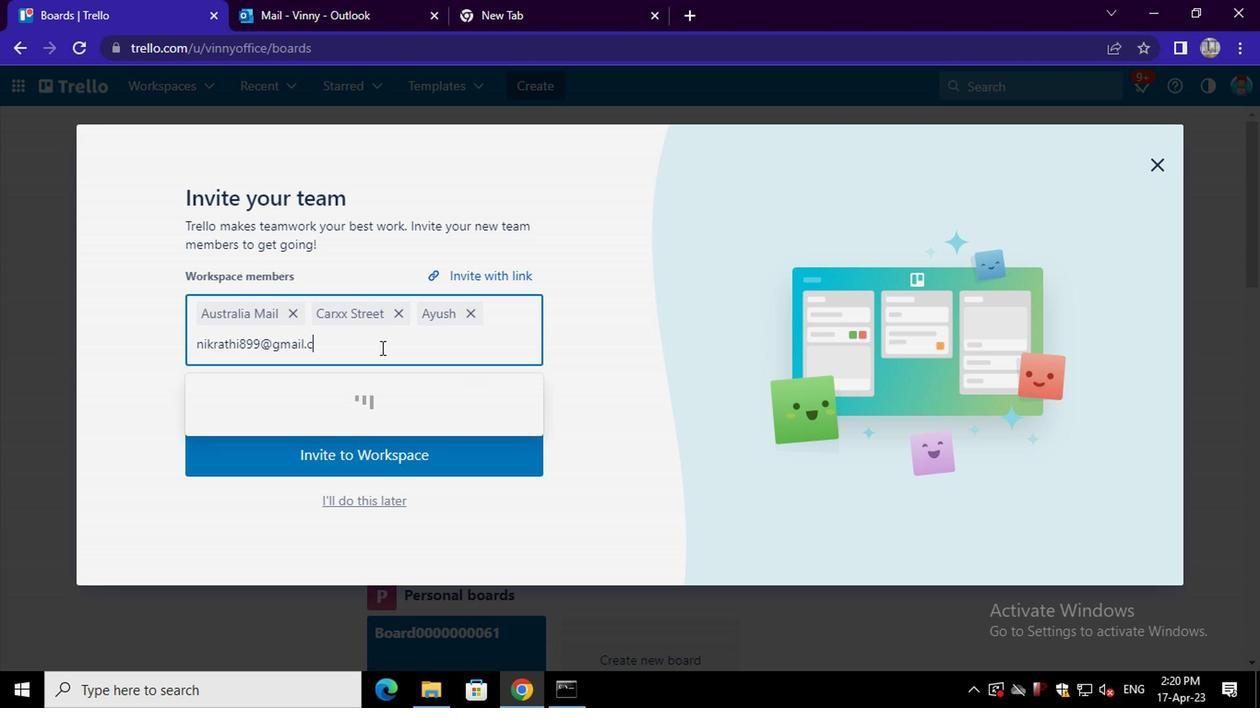
Action: Mouse moved to (325, 396)
Screenshot: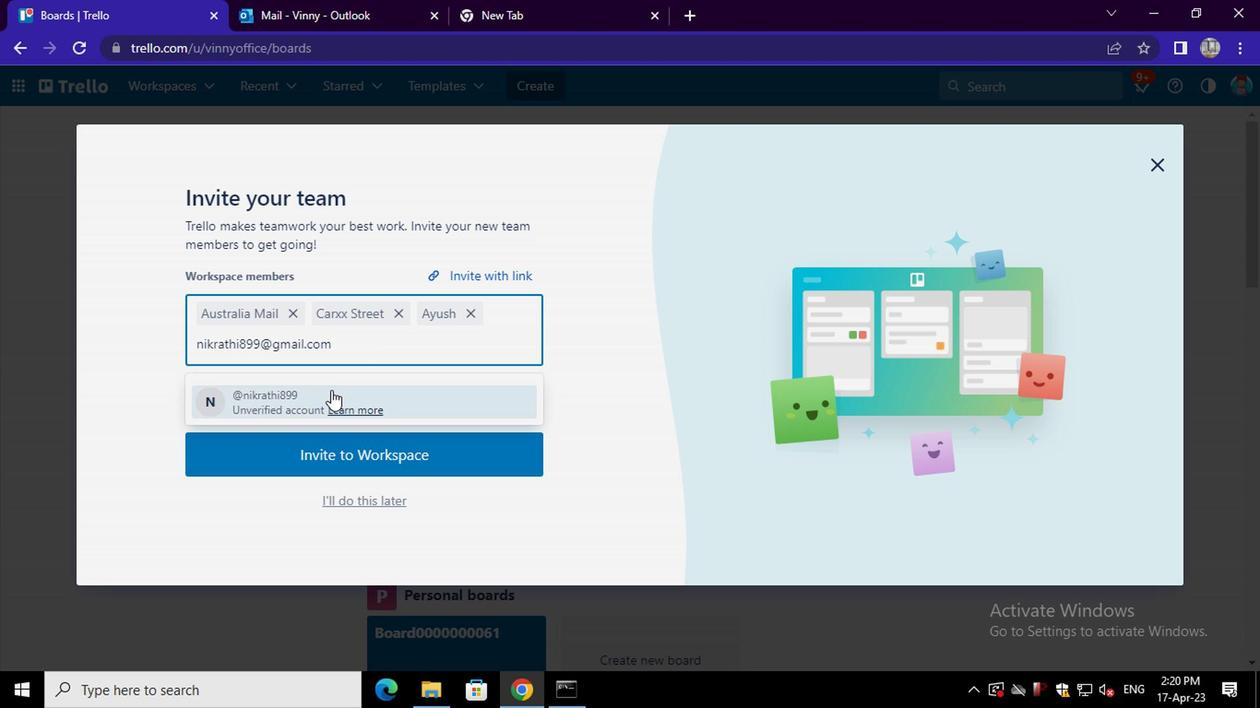 
Action: Mouse pressed left at (325, 396)
Screenshot: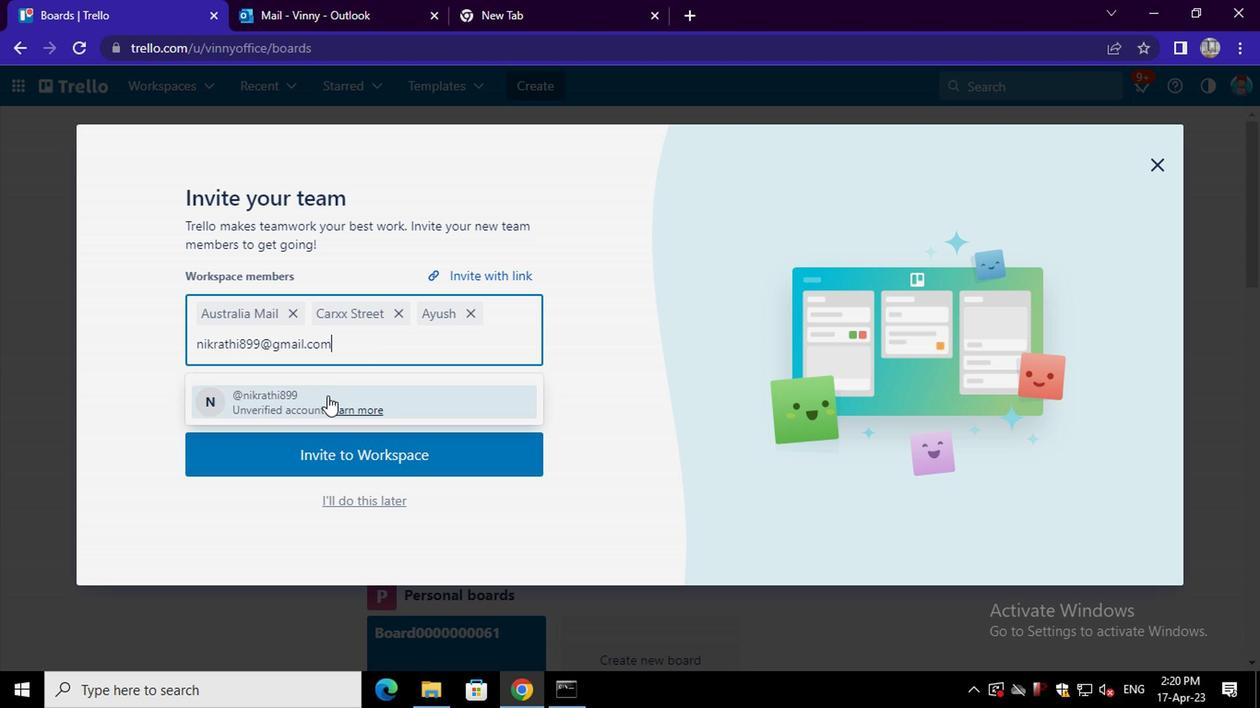 
Action: Mouse moved to (357, 455)
Screenshot: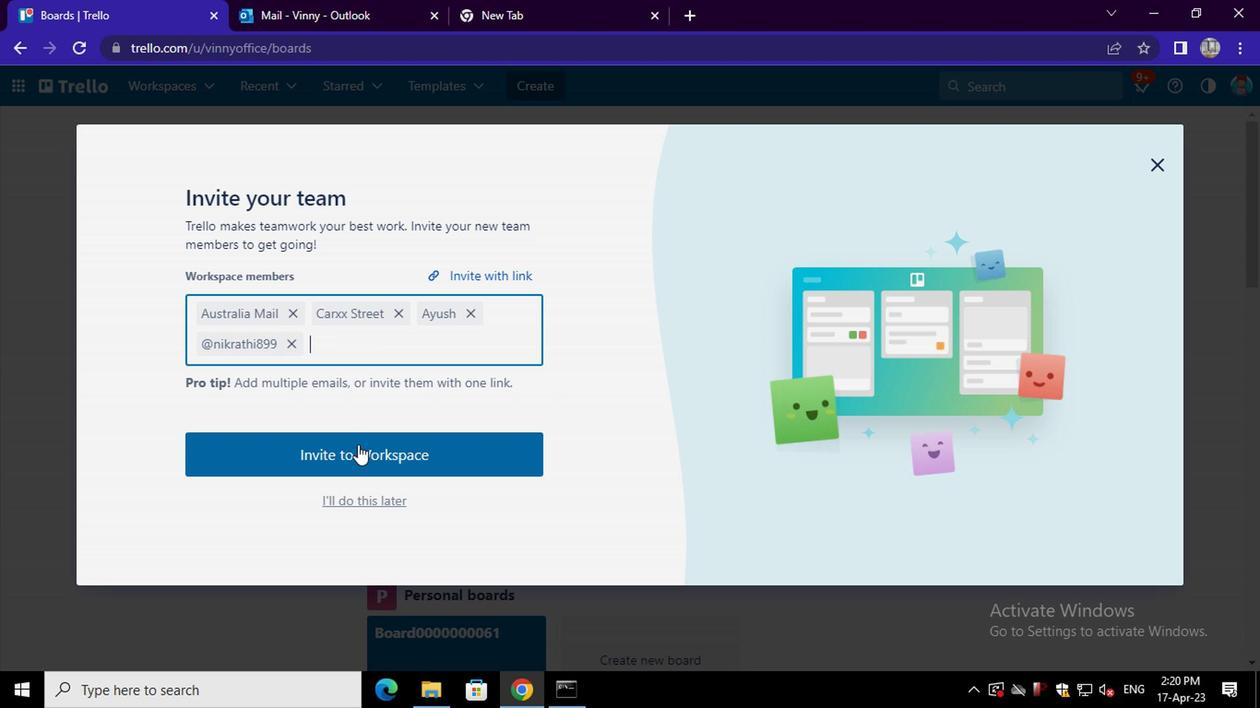 
Action: Mouse pressed left at (357, 455)
Screenshot: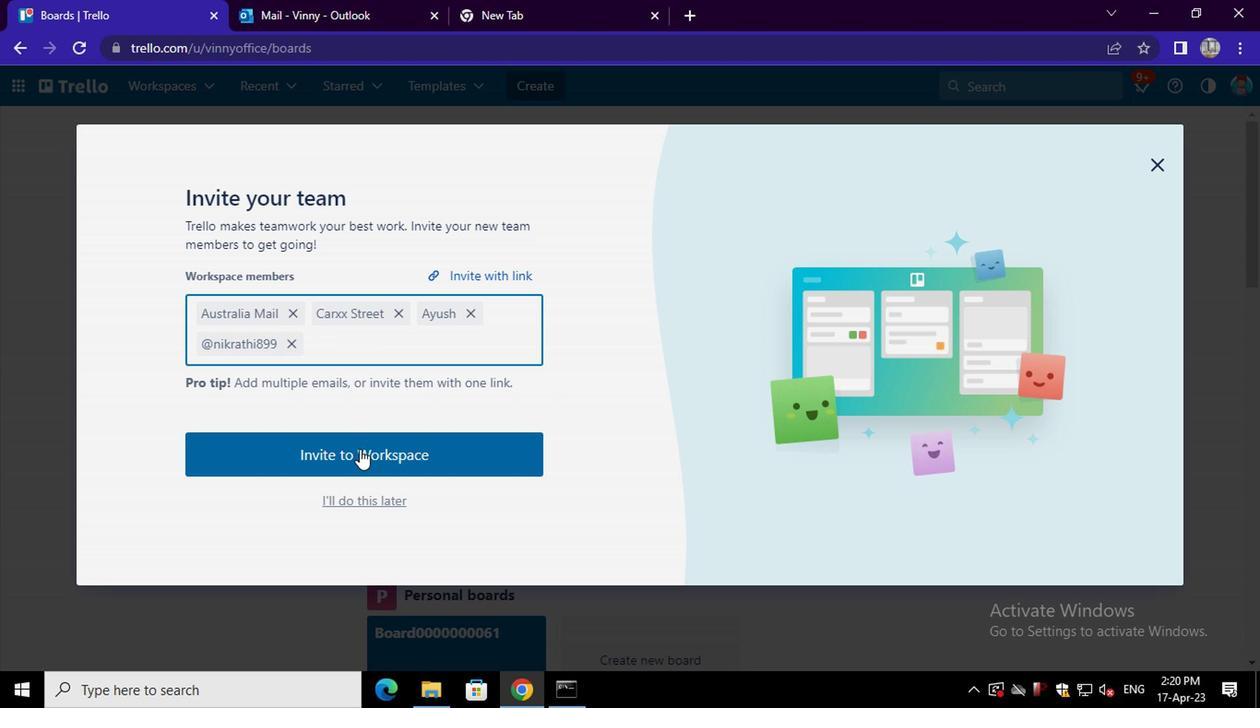 
Action: Mouse moved to (357, 456)
Screenshot: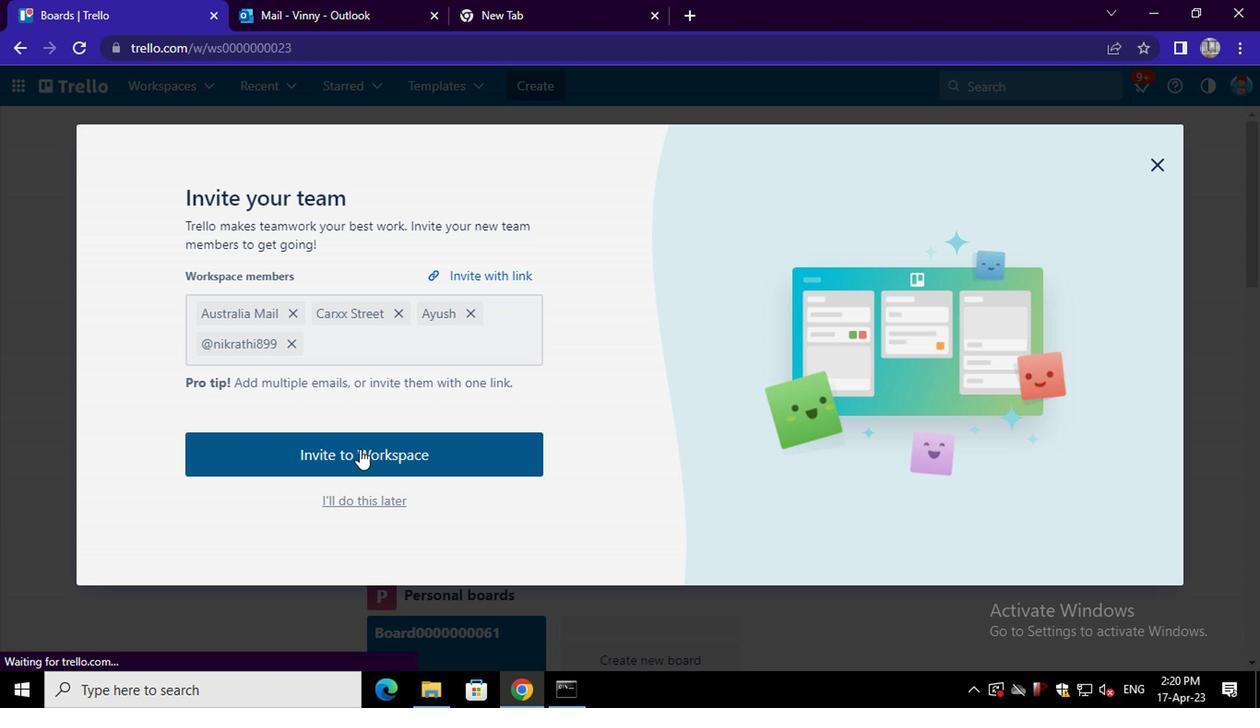 
